 Task: Search one way flight ticket for 3 adults in first from Phoenix: Phoenix Sky Harbor International Airport to Indianapolis: Indianapolis International Airport on 8-5-2023. Number of bags: 2 checked bags. Price is upto 82000. Outbound departure time preference is 22:15.
Action: Key pressed <Key.enter>
Screenshot: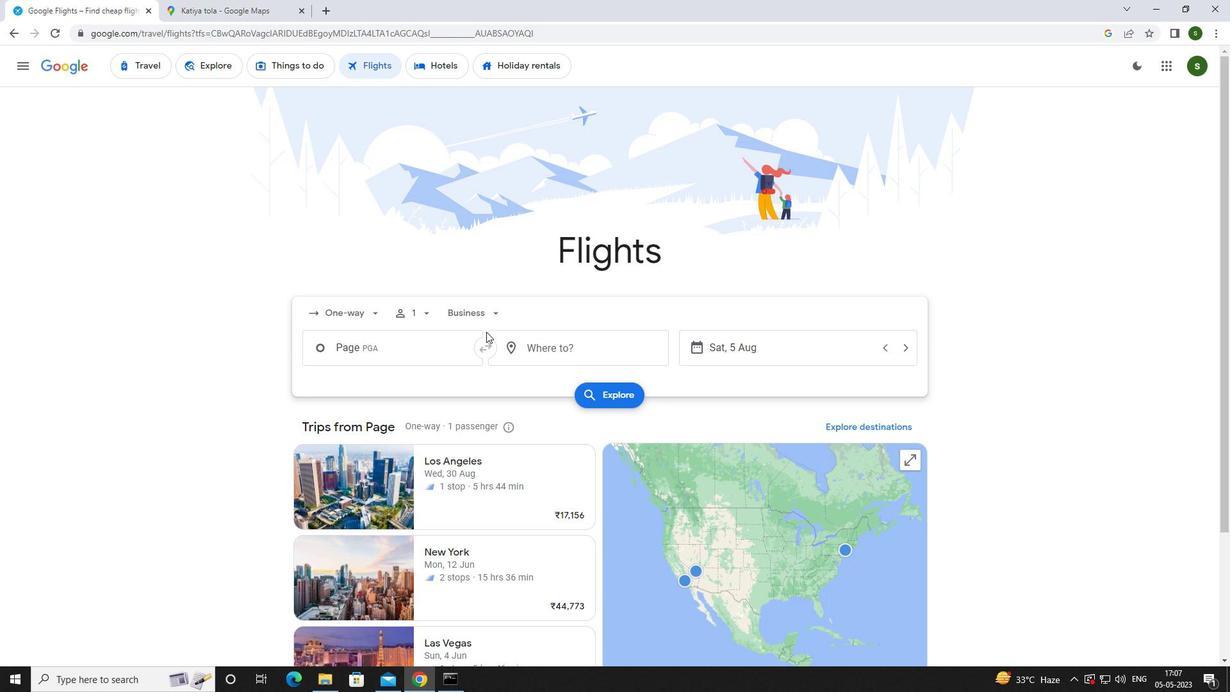 
Action: Mouse moved to (371, 310)
Screenshot: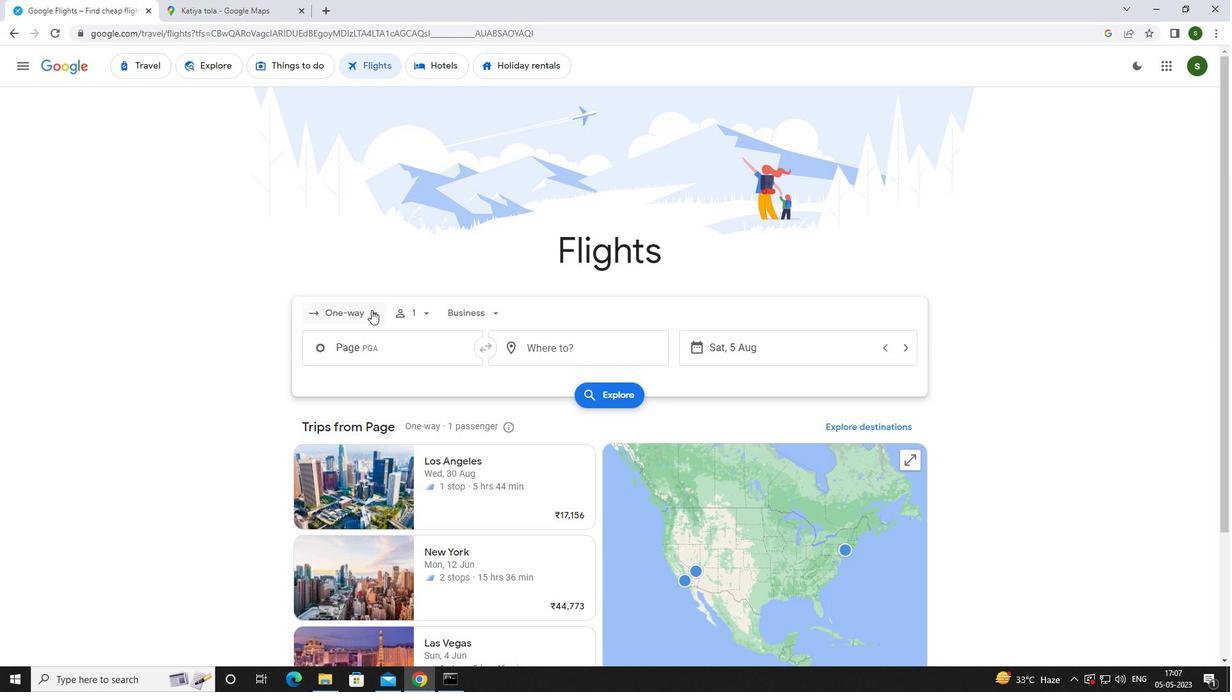 
Action: Mouse pressed left at (371, 310)
Screenshot: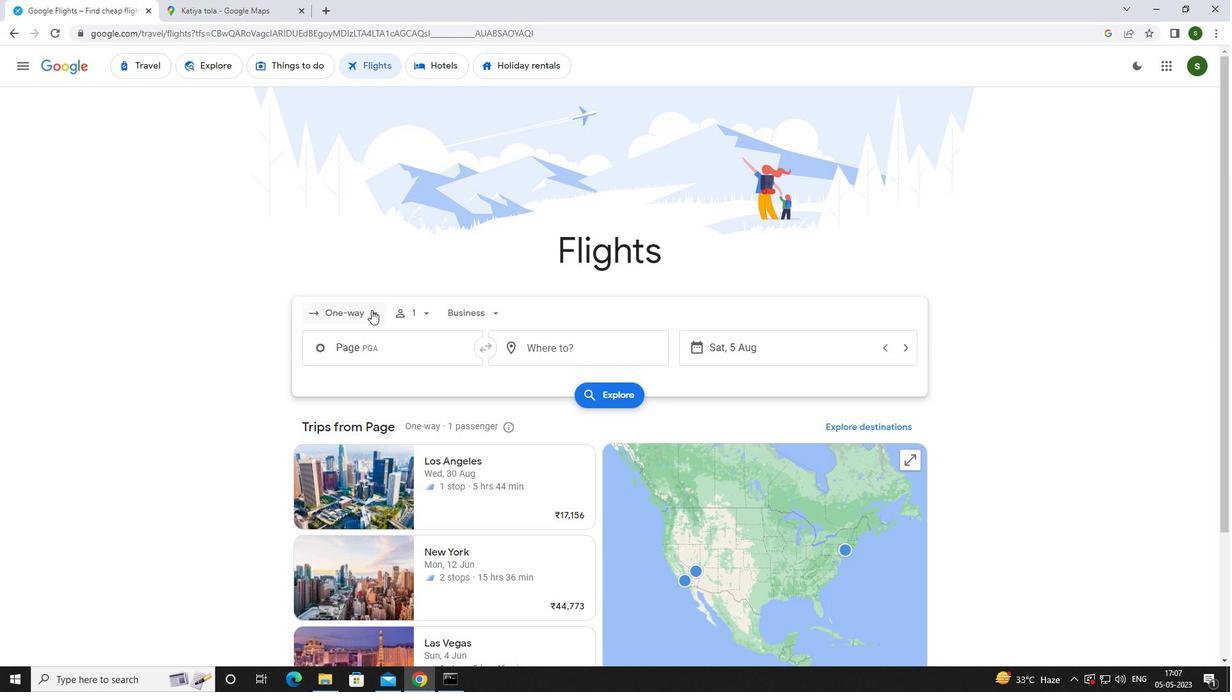 
Action: Mouse moved to (369, 373)
Screenshot: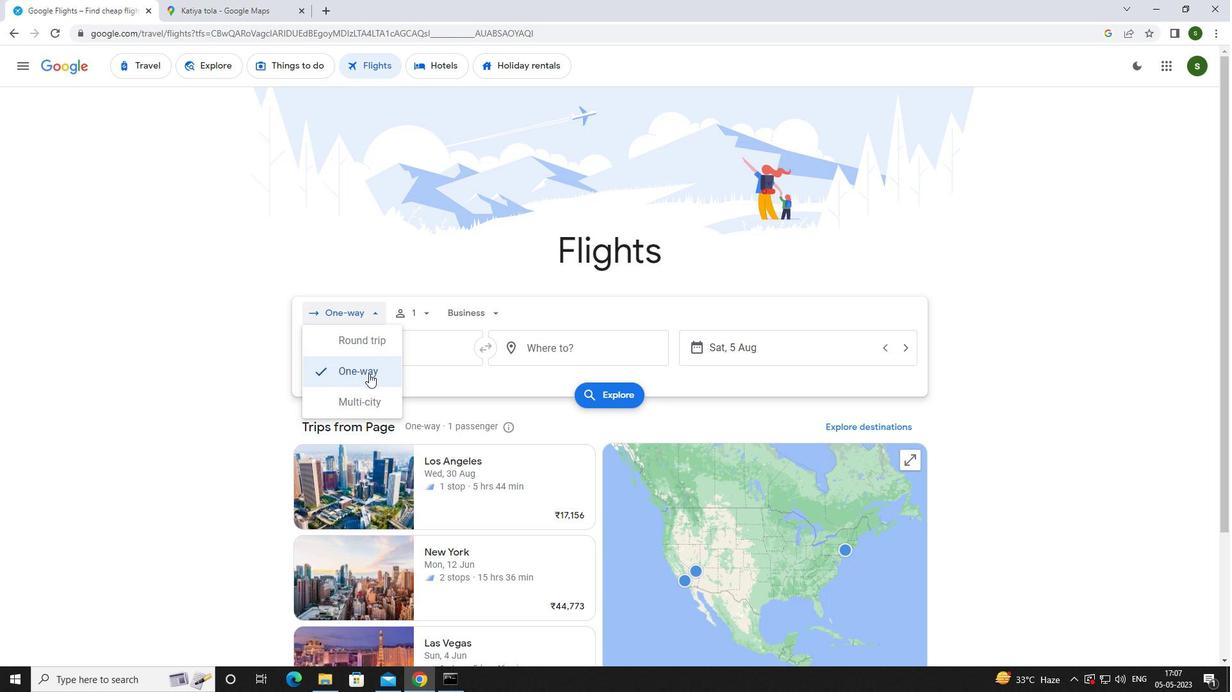 
Action: Mouse pressed left at (369, 373)
Screenshot: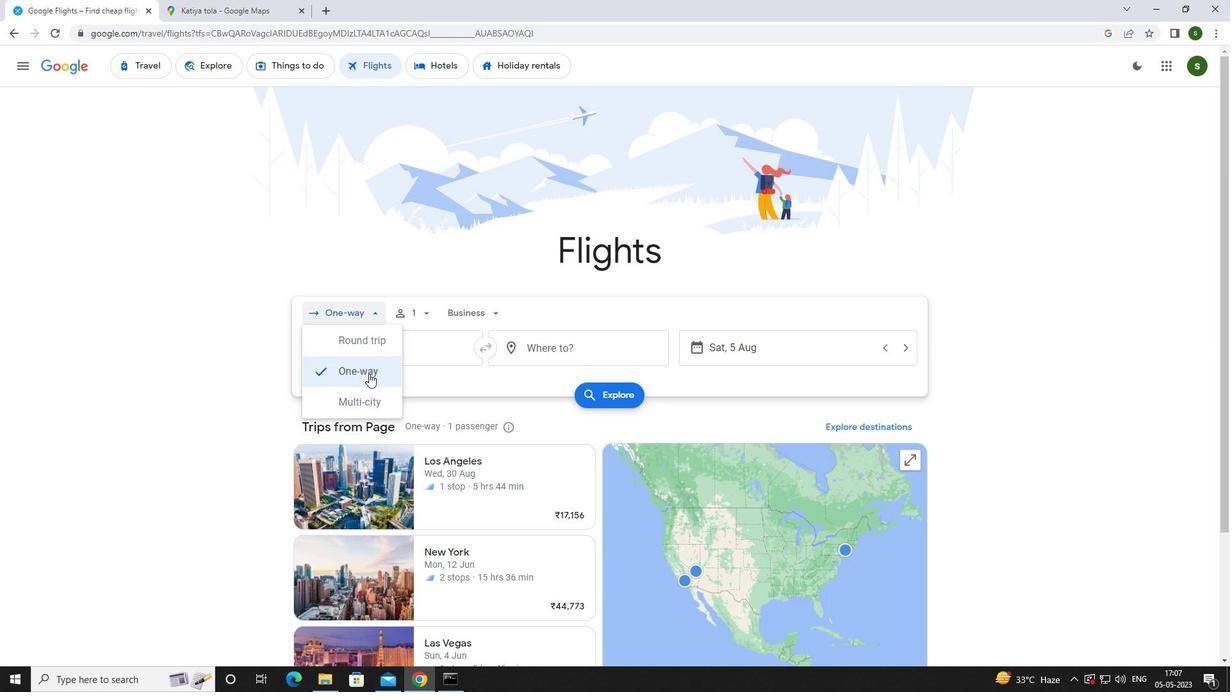 
Action: Mouse moved to (423, 316)
Screenshot: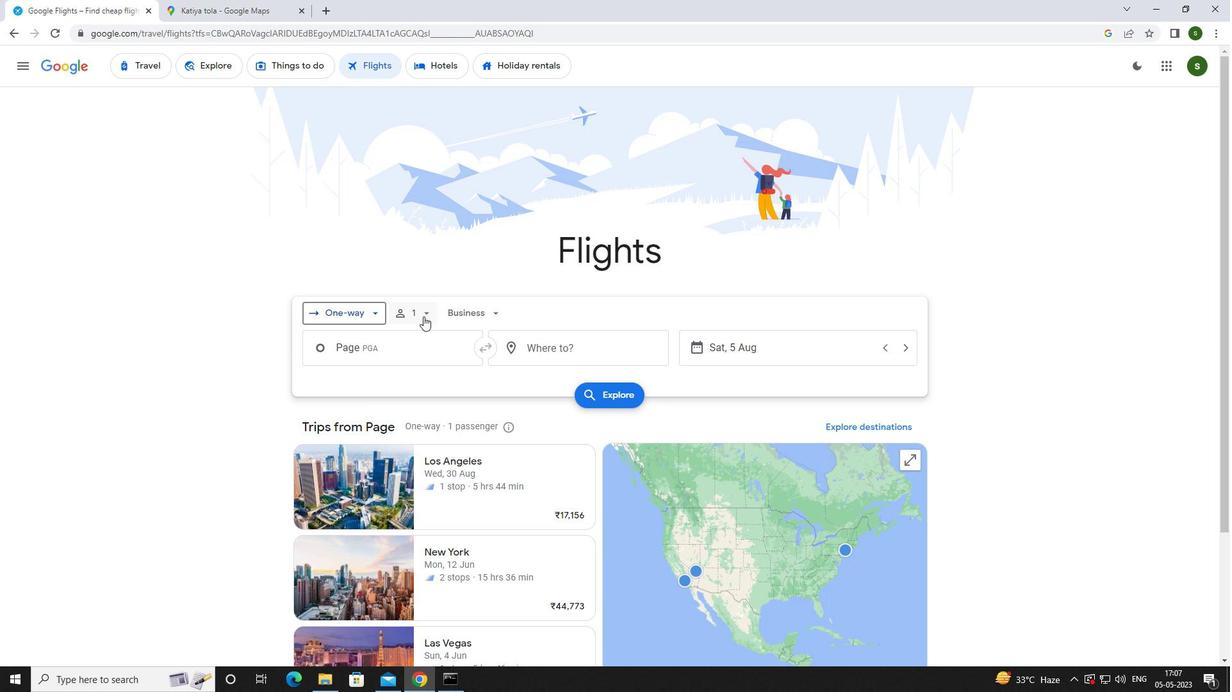 
Action: Mouse pressed left at (423, 316)
Screenshot: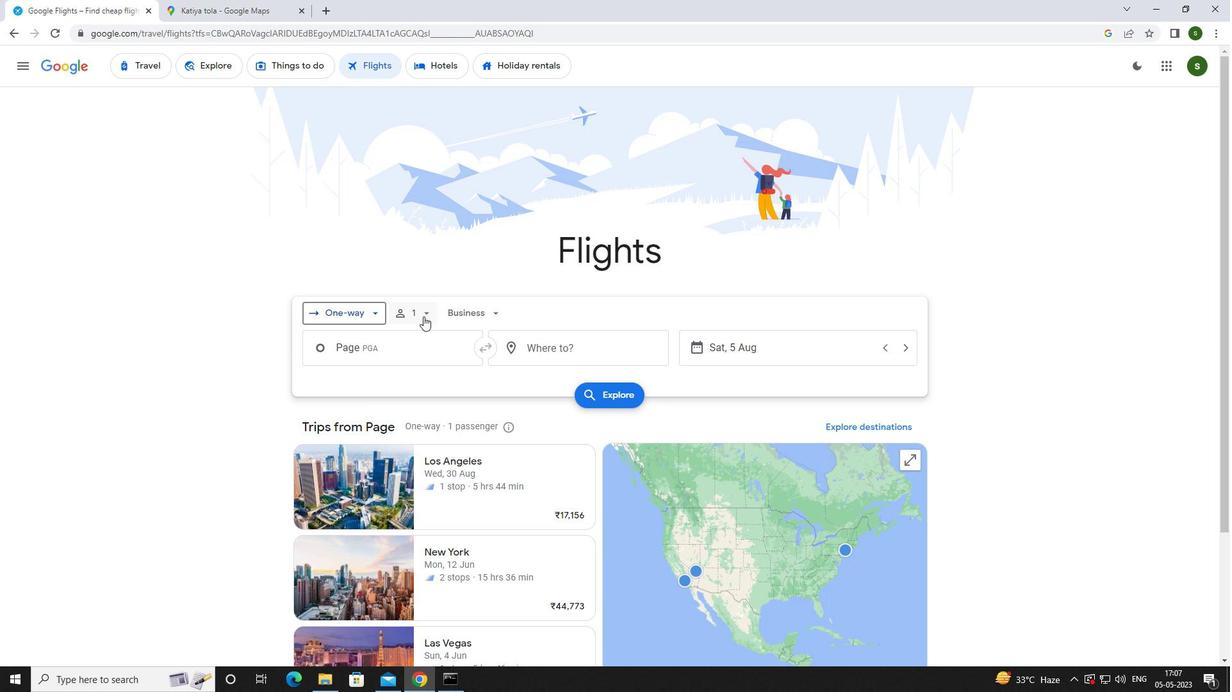 
Action: Mouse moved to (526, 351)
Screenshot: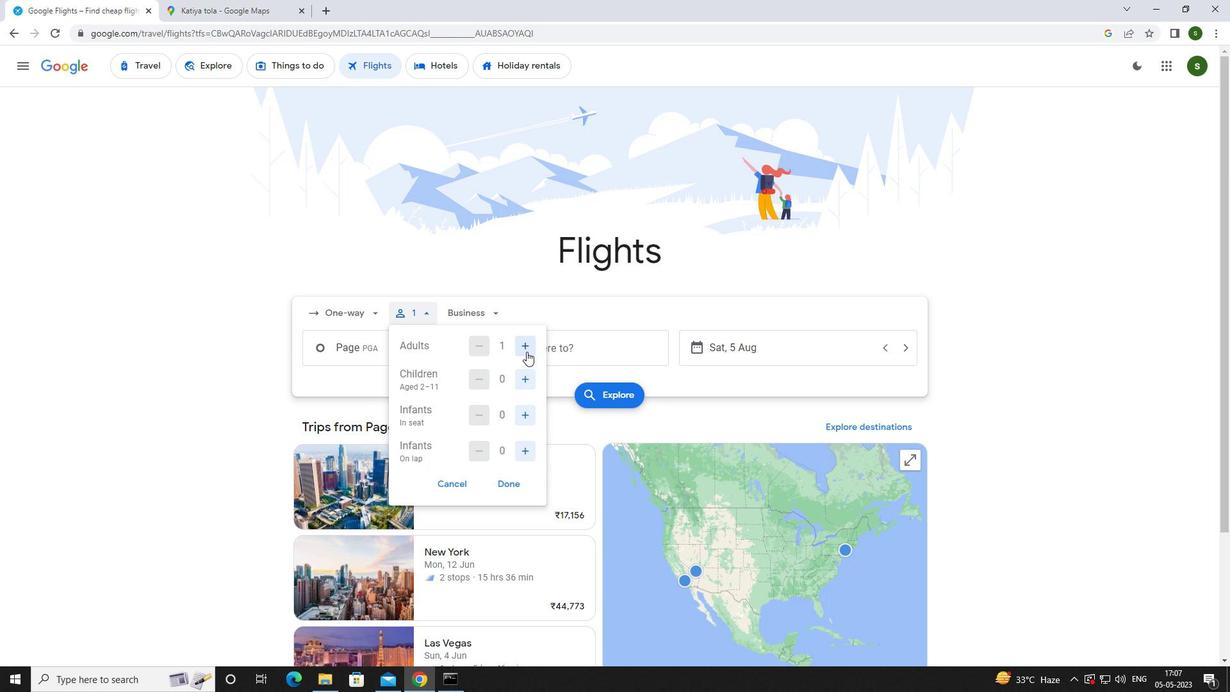 
Action: Mouse pressed left at (526, 351)
Screenshot: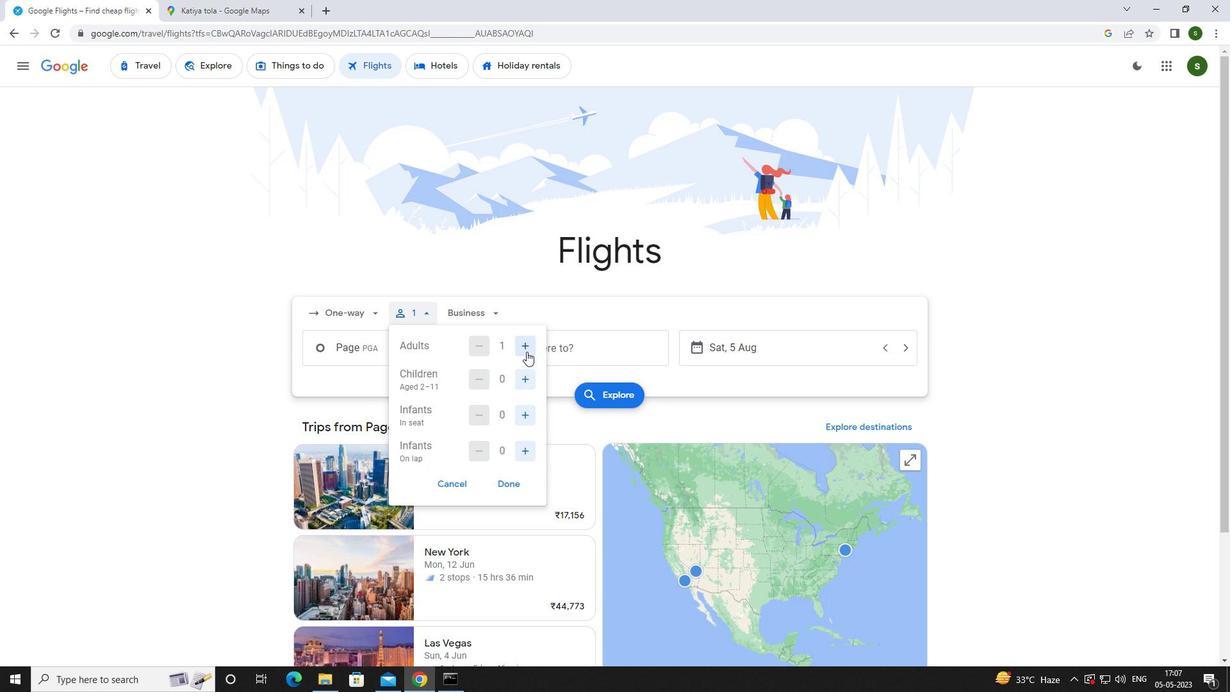
Action: Mouse pressed left at (526, 351)
Screenshot: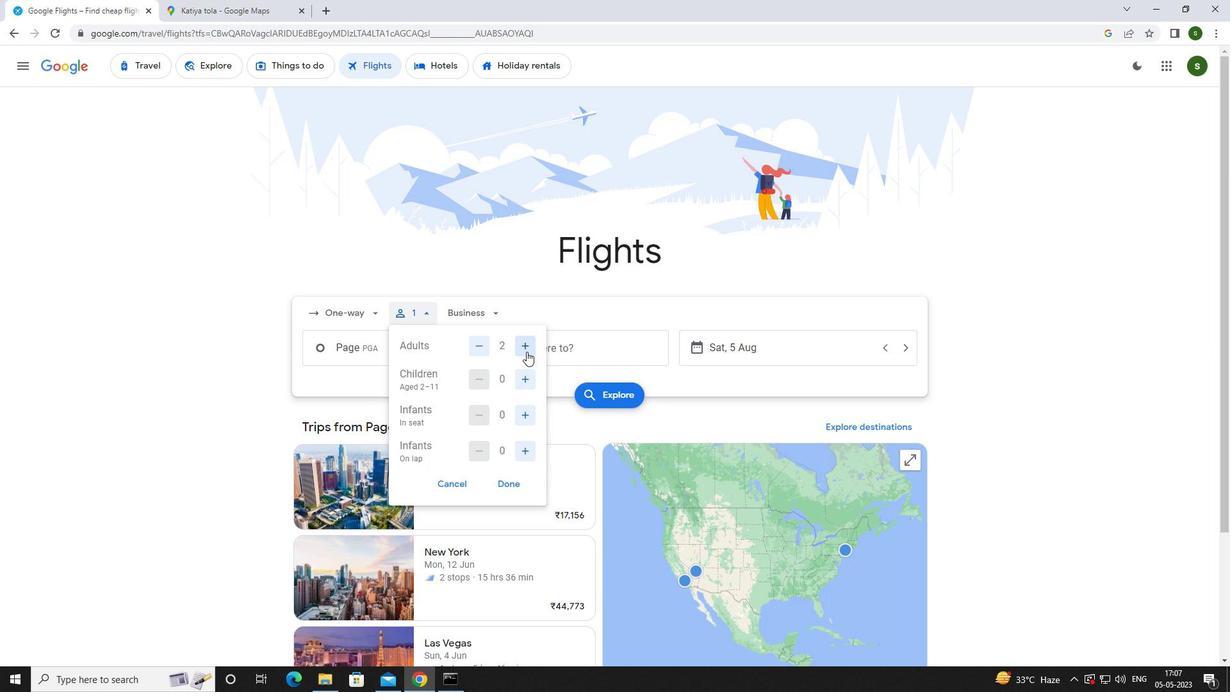 
Action: Mouse moved to (477, 314)
Screenshot: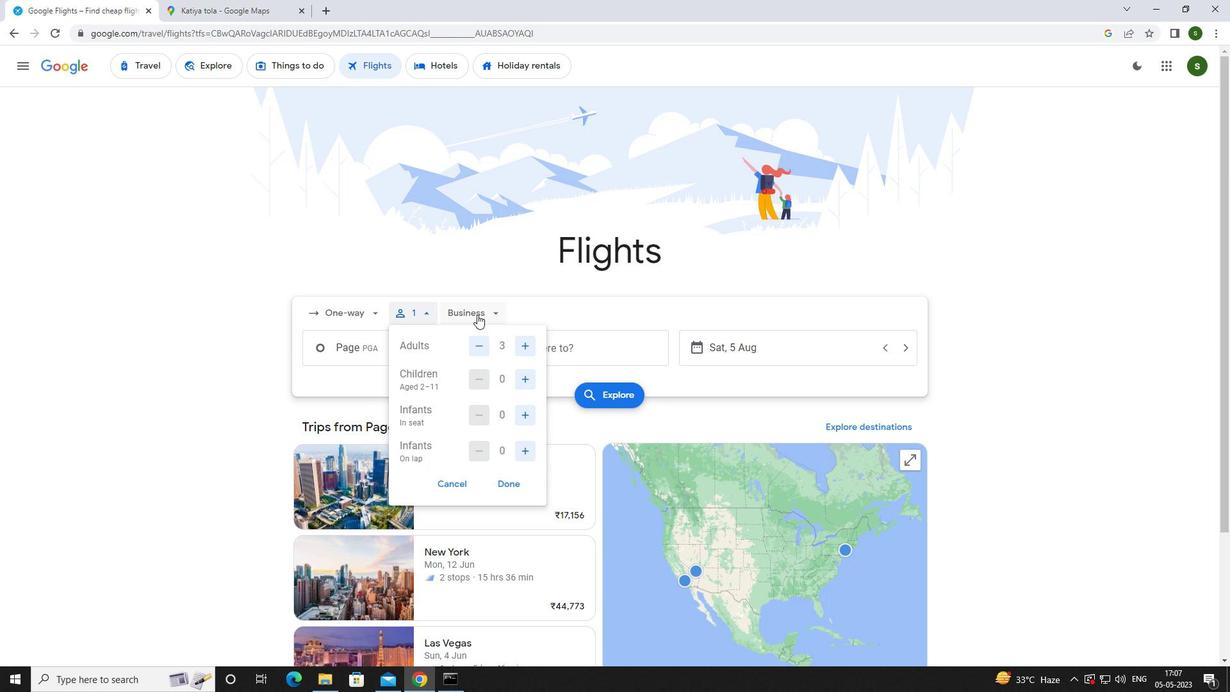 
Action: Mouse pressed left at (477, 314)
Screenshot: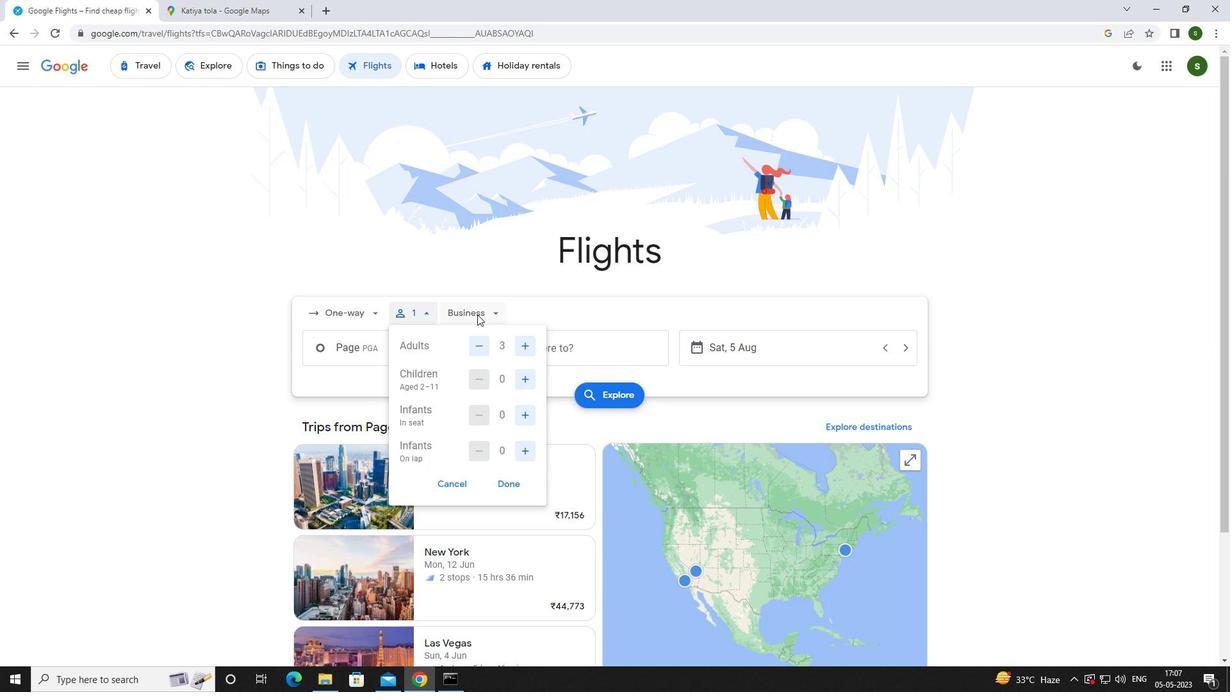 
Action: Mouse moved to (496, 433)
Screenshot: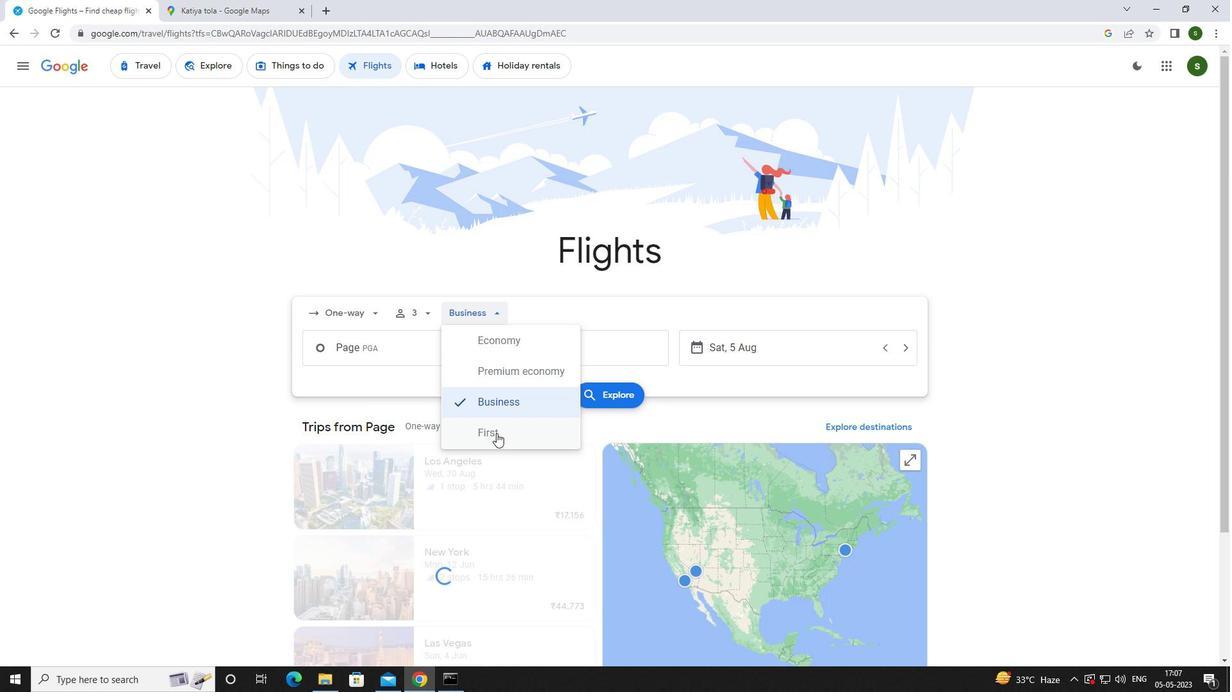 
Action: Mouse pressed left at (496, 433)
Screenshot: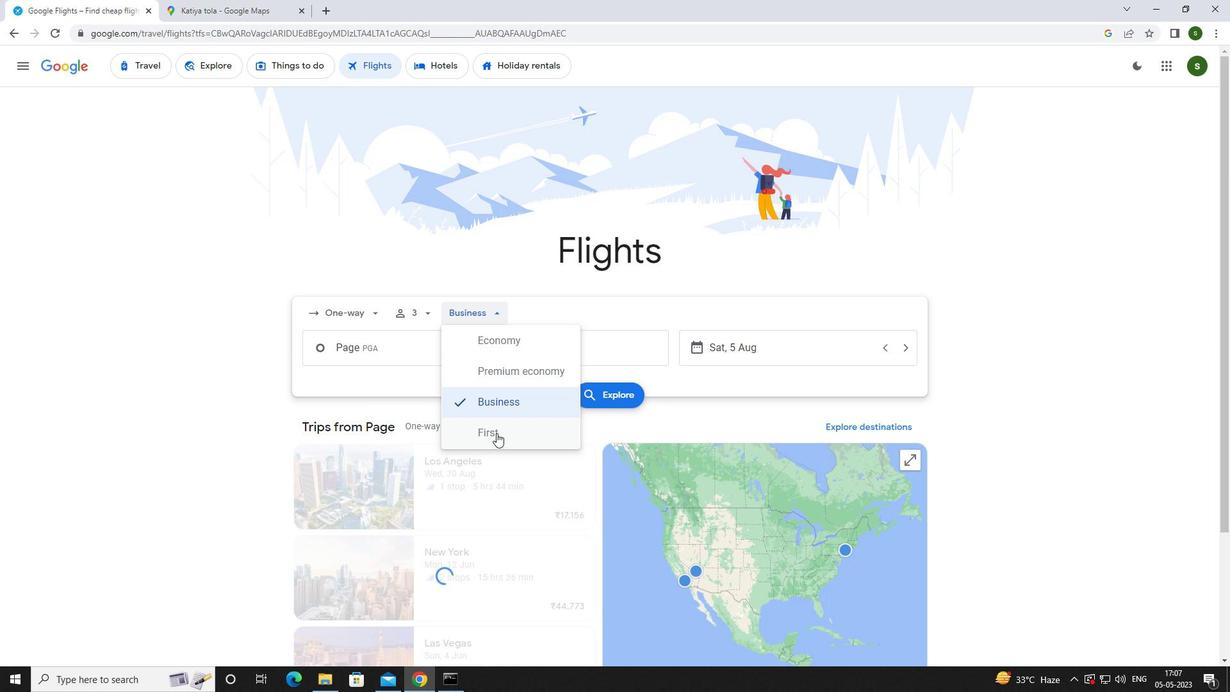 
Action: Mouse moved to (420, 356)
Screenshot: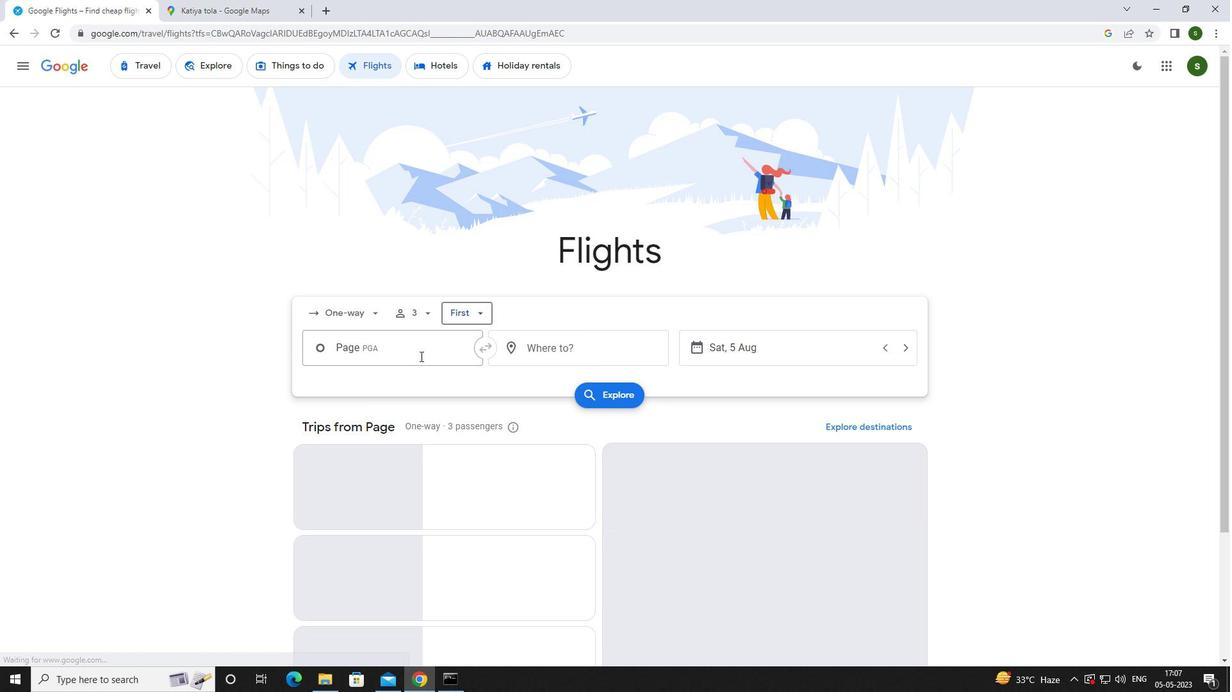 
Action: Mouse pressed left at (420, 356)
Screenshot: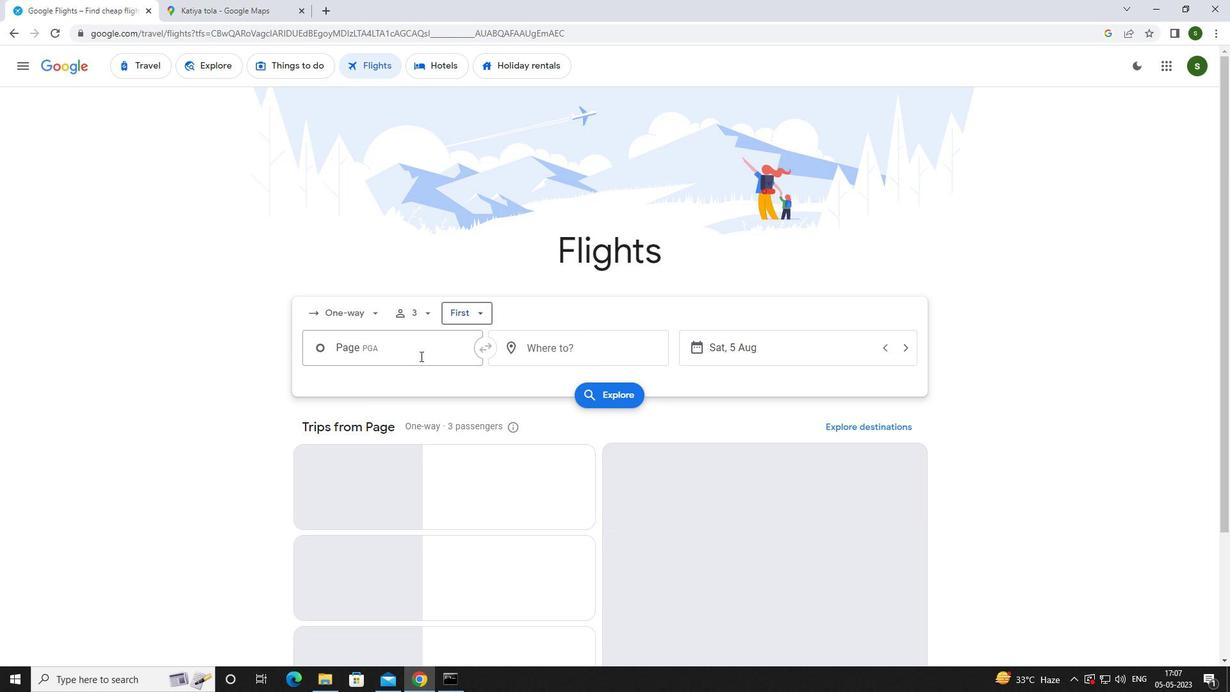 
Action: Key pressed <Key.caps_lock>p<Key.caps_lock>hoenix
Screenshot: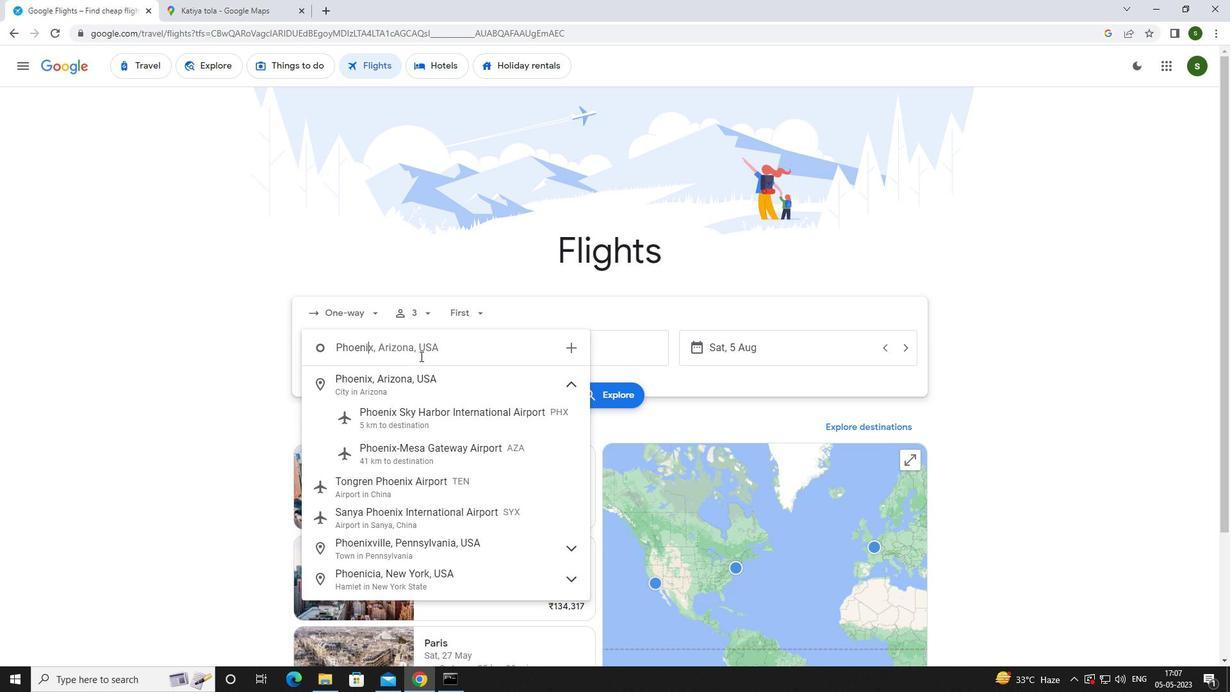 
Action: Mouse moved to (419, 410)
Screenshot: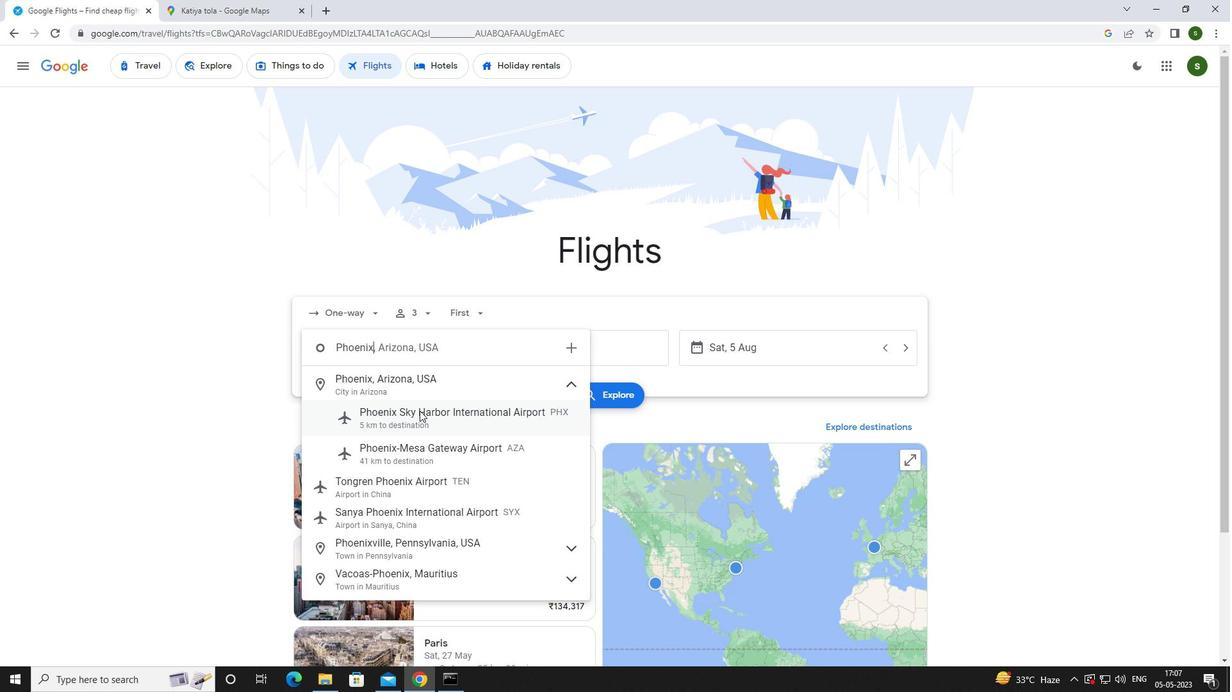 
Action: Mouse pressed left at (419, 410)
Screenshot: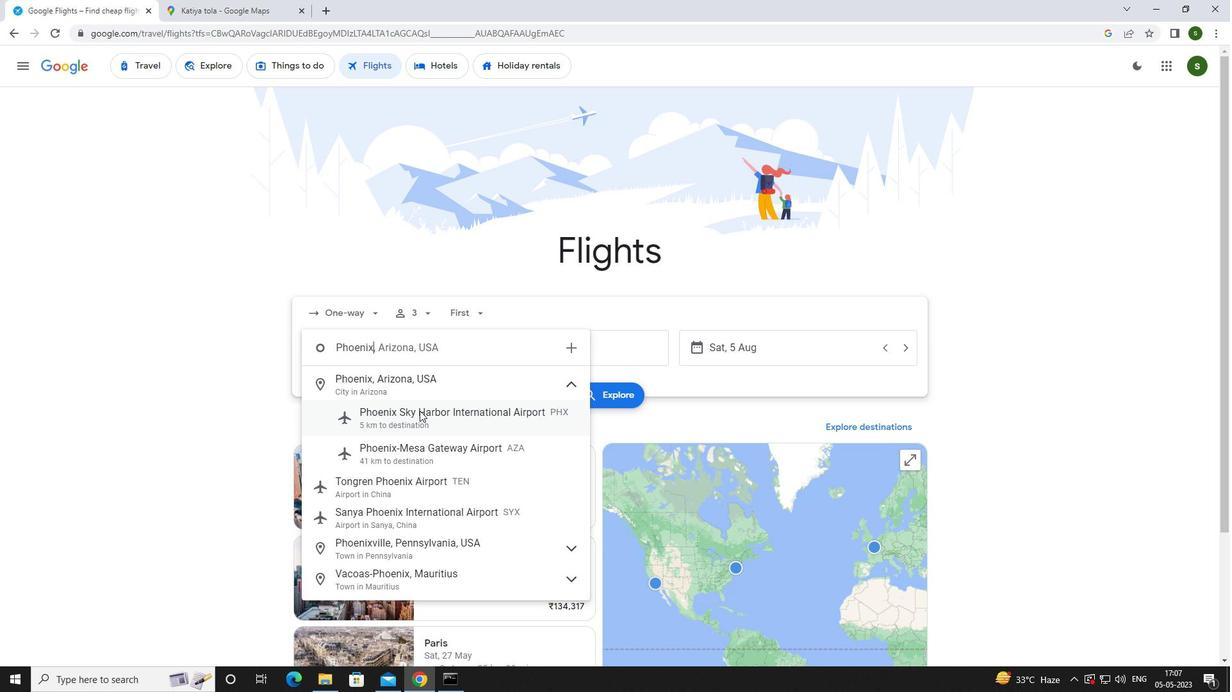 
Action: Mouse moved to (540, 353)
Screenshot: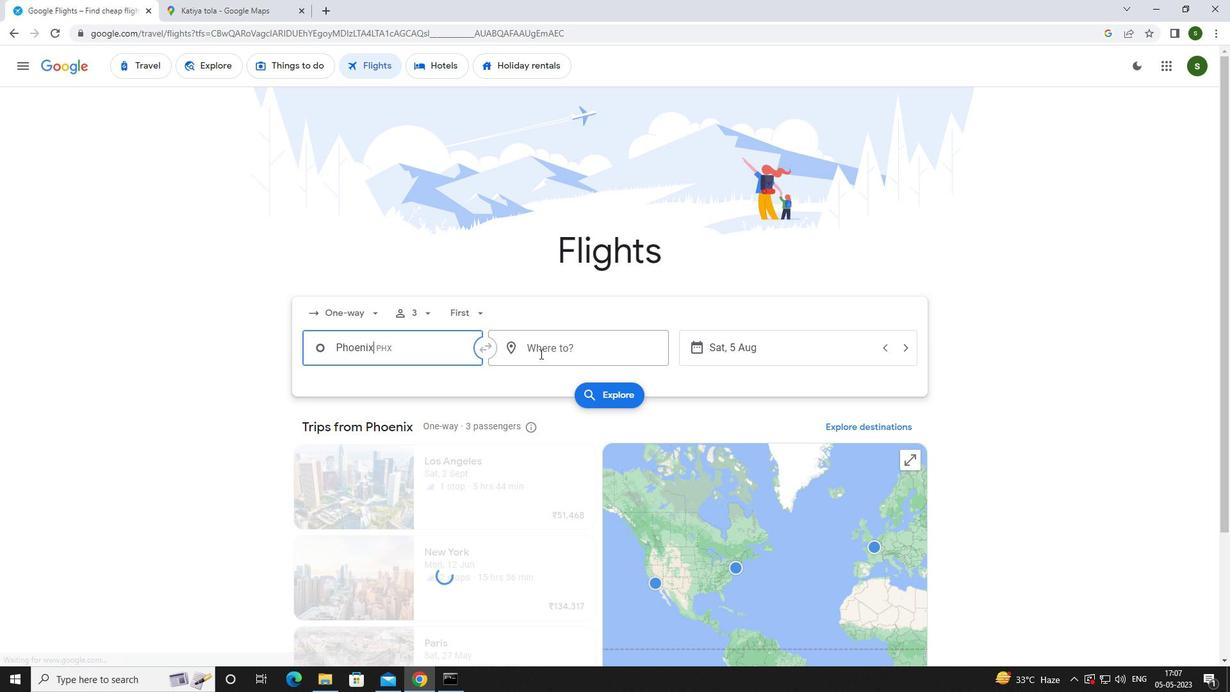 
Action: Mouse pressed left at (540, 353)
Screenshot: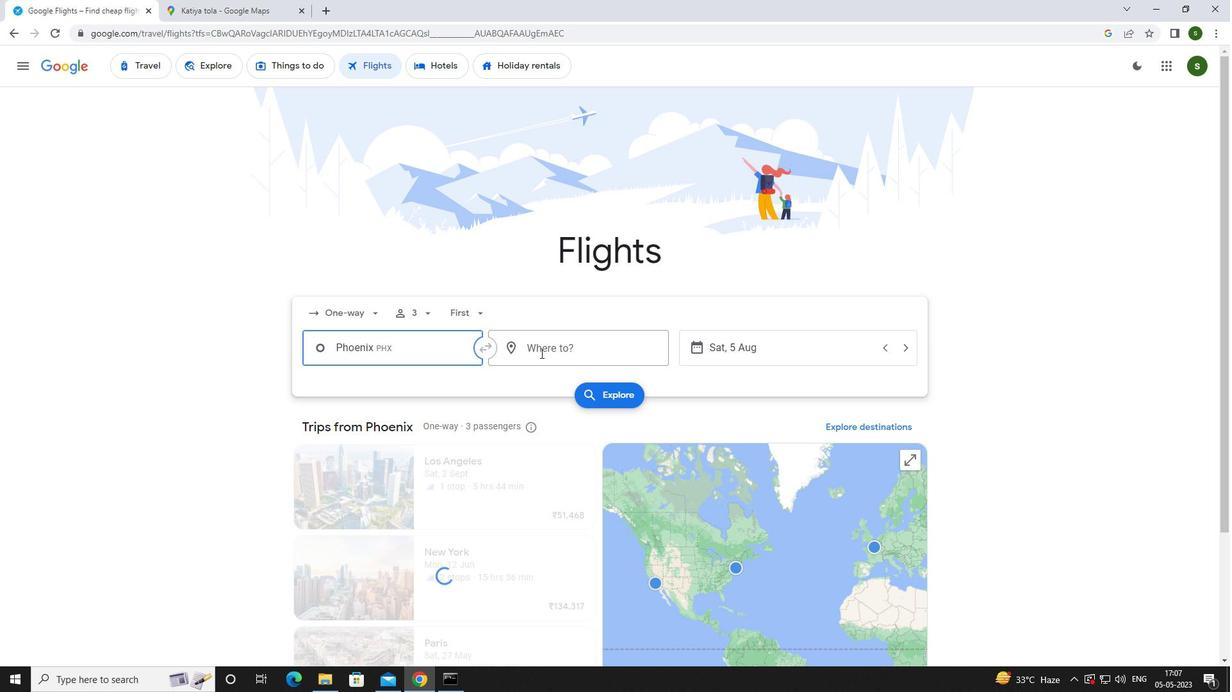 
Action: Key pressed <Key.caps_lock>i<Key.caps_lock>ndianapol
Screenshot: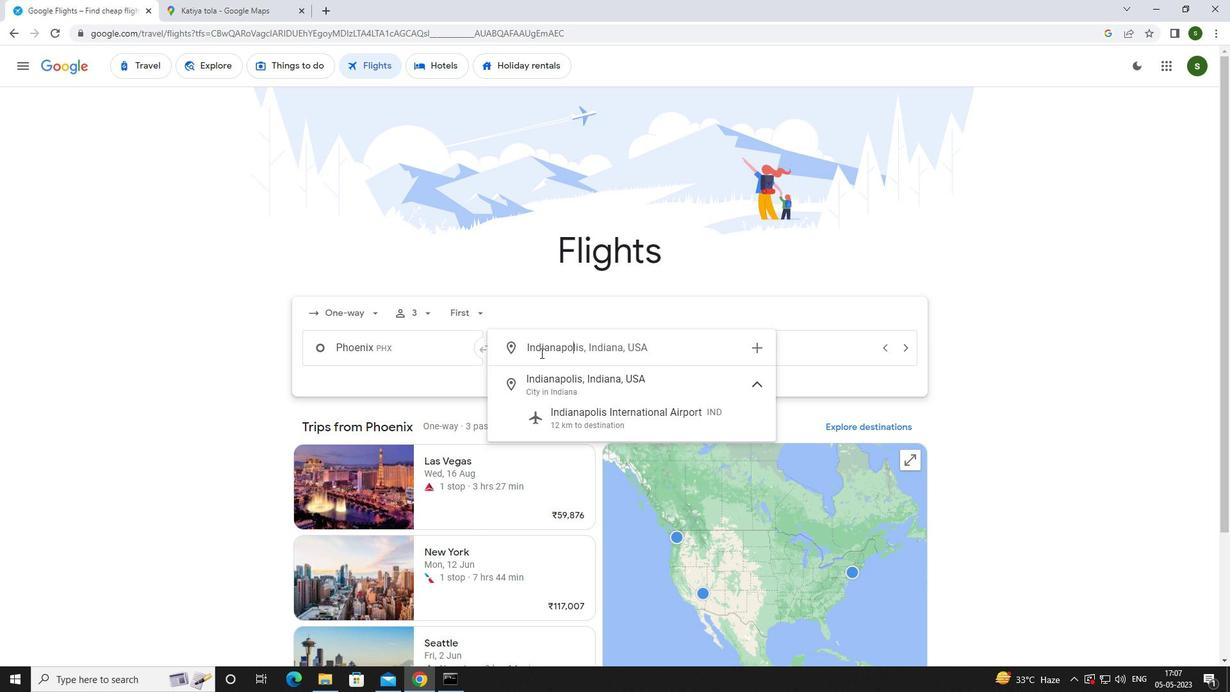 
Action: Mouse moved to (627, 423)
Screenshot: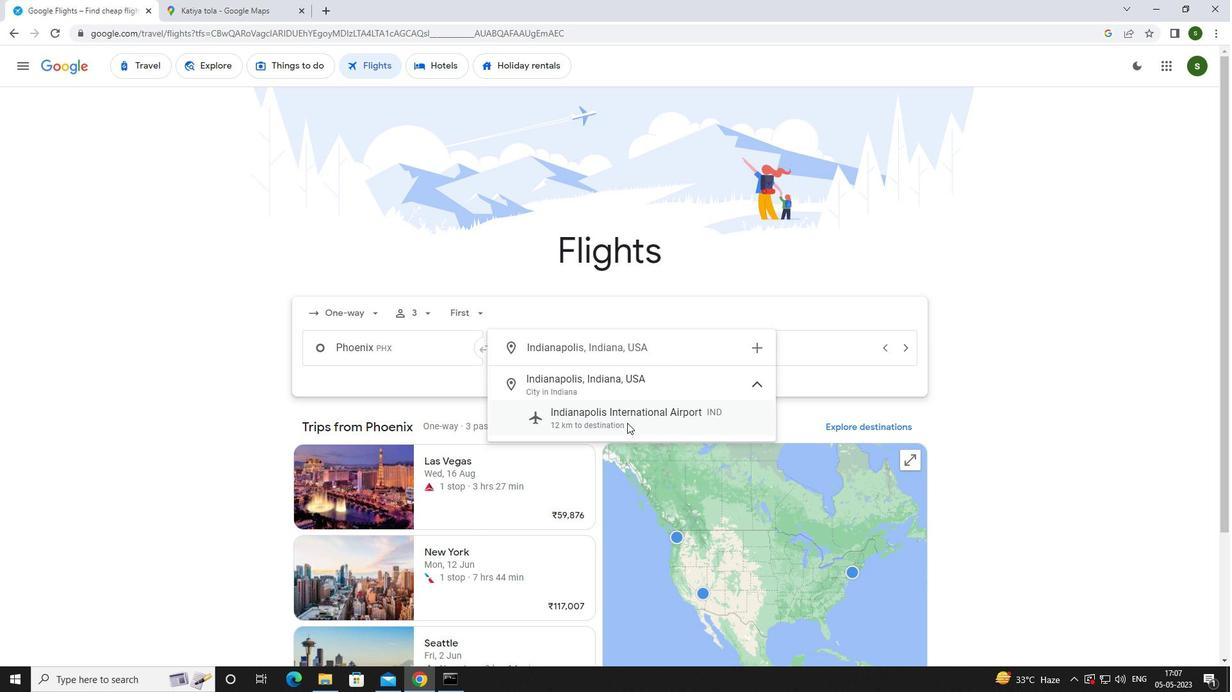 
Action: Mouse pressed left at (627, 423)
Screenshot: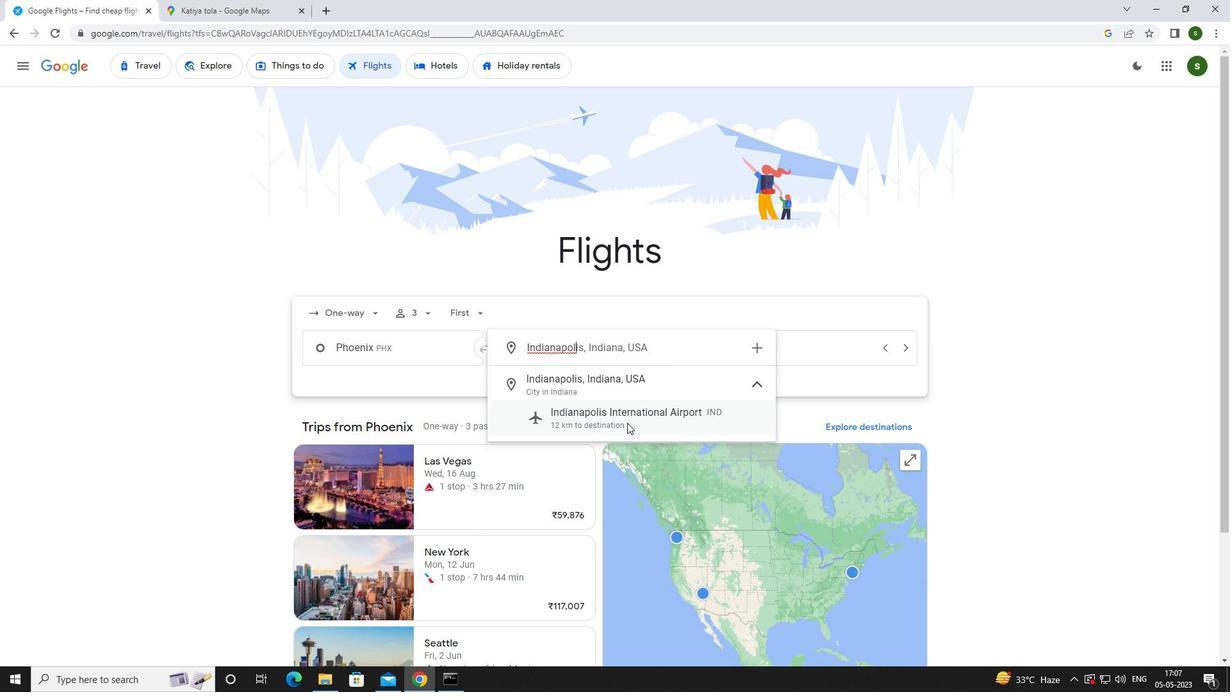 
Action: Mouse moved to (733, 351)
Screenshot: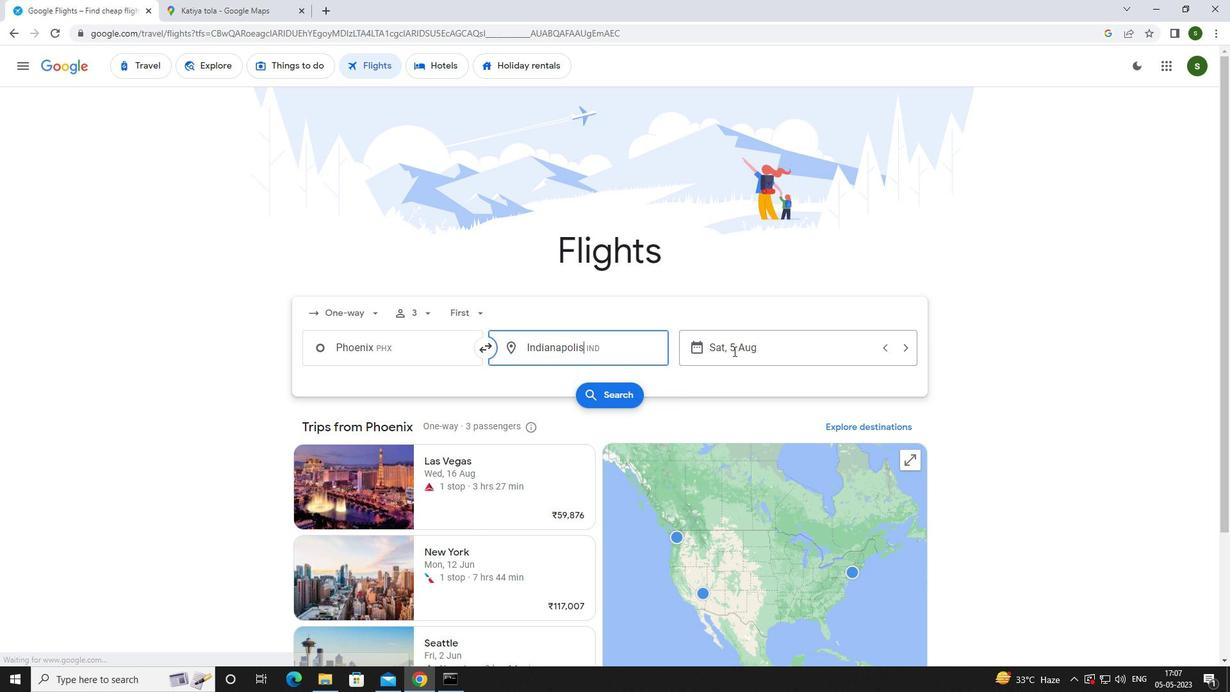 
Action: Mouse pressed left at (733, 351)
Screenshot: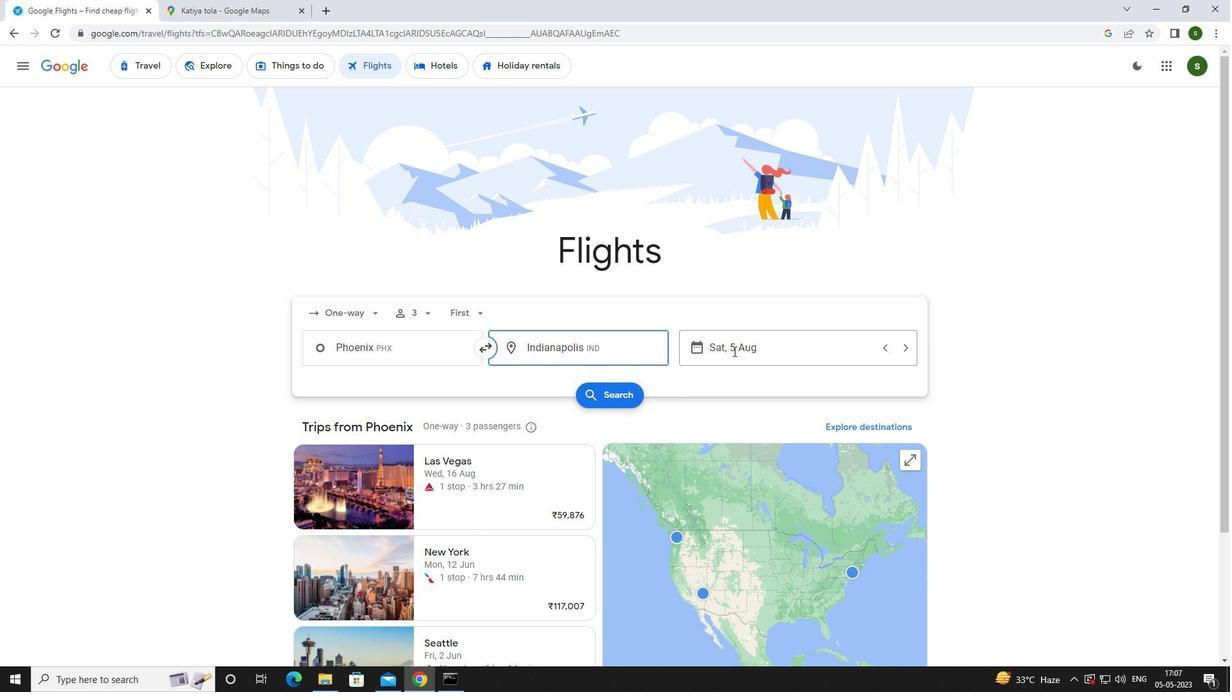 
Action: Mouse moved to (653, 433)
Screenshot: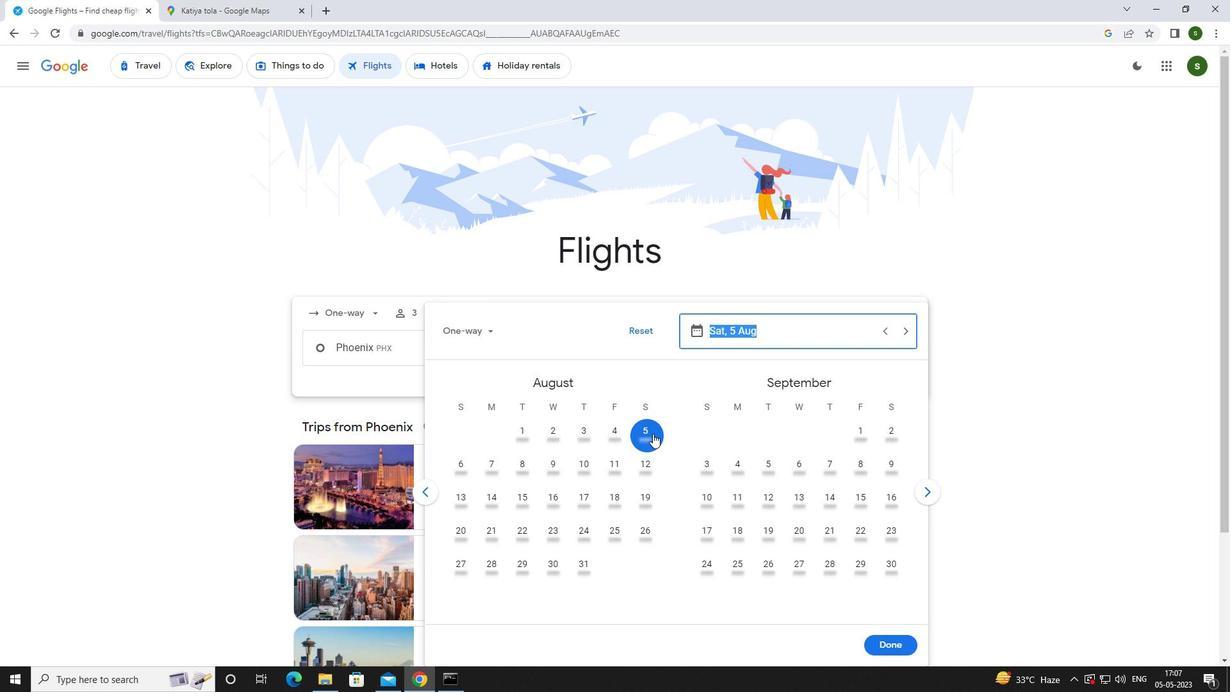 
Action: Mouse pressed left at (653, 433)
Screenshot: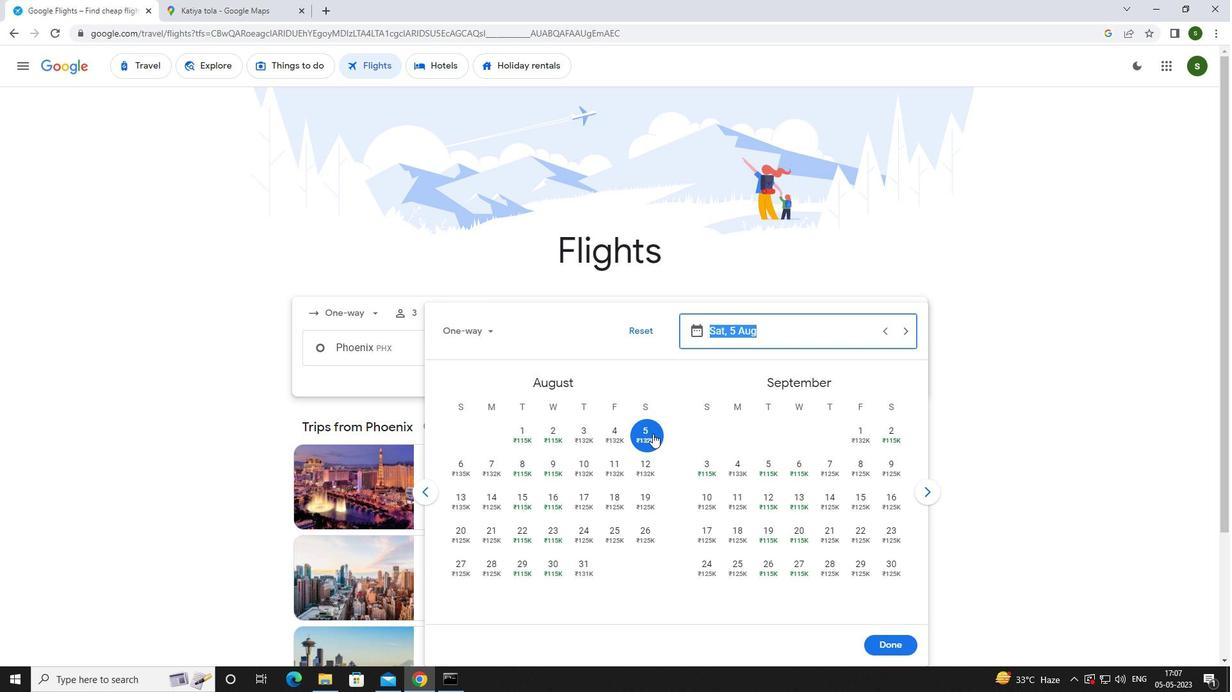 
Action: Mouse moved to (887, 651)
Screenshot: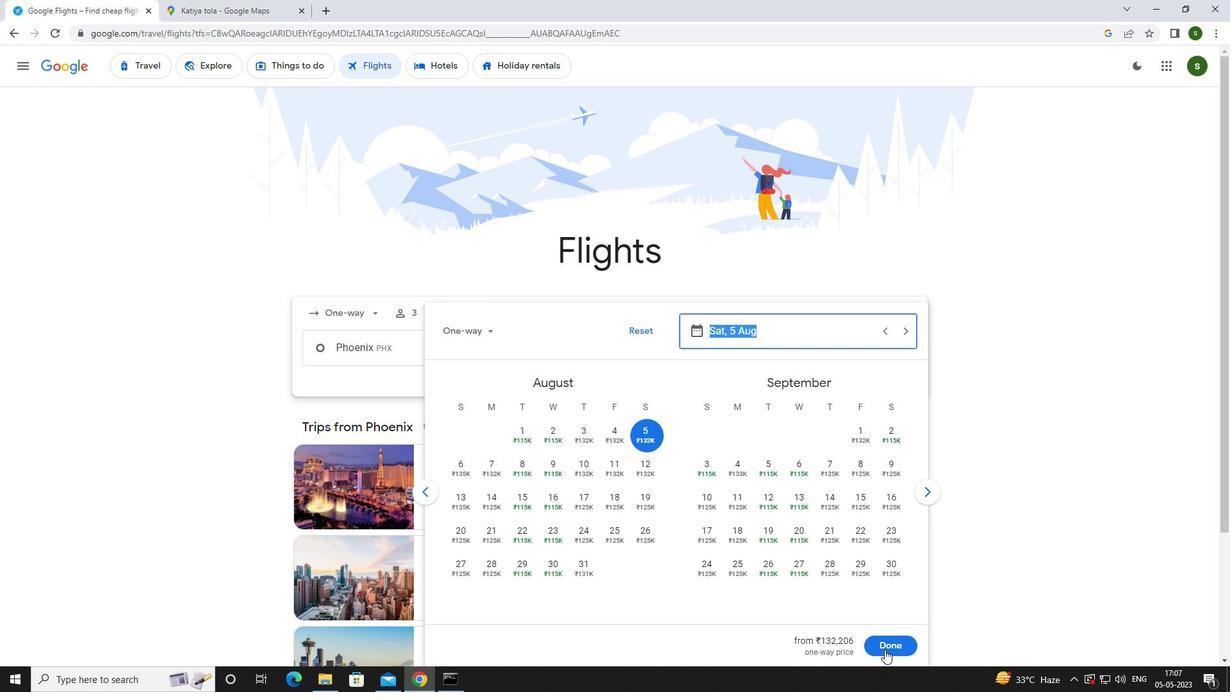 
Action: Mouse pressed left at (887, 651)
Screenshot: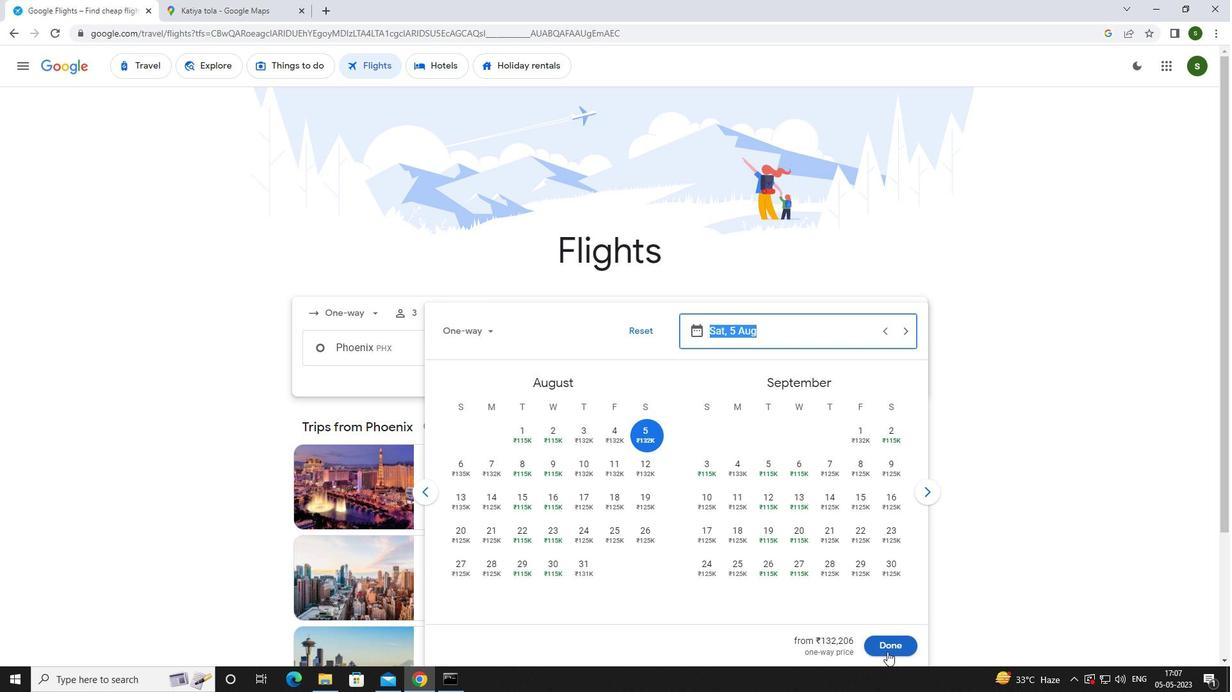 
Action: Mouse moved to (628, 397)
Screenshot: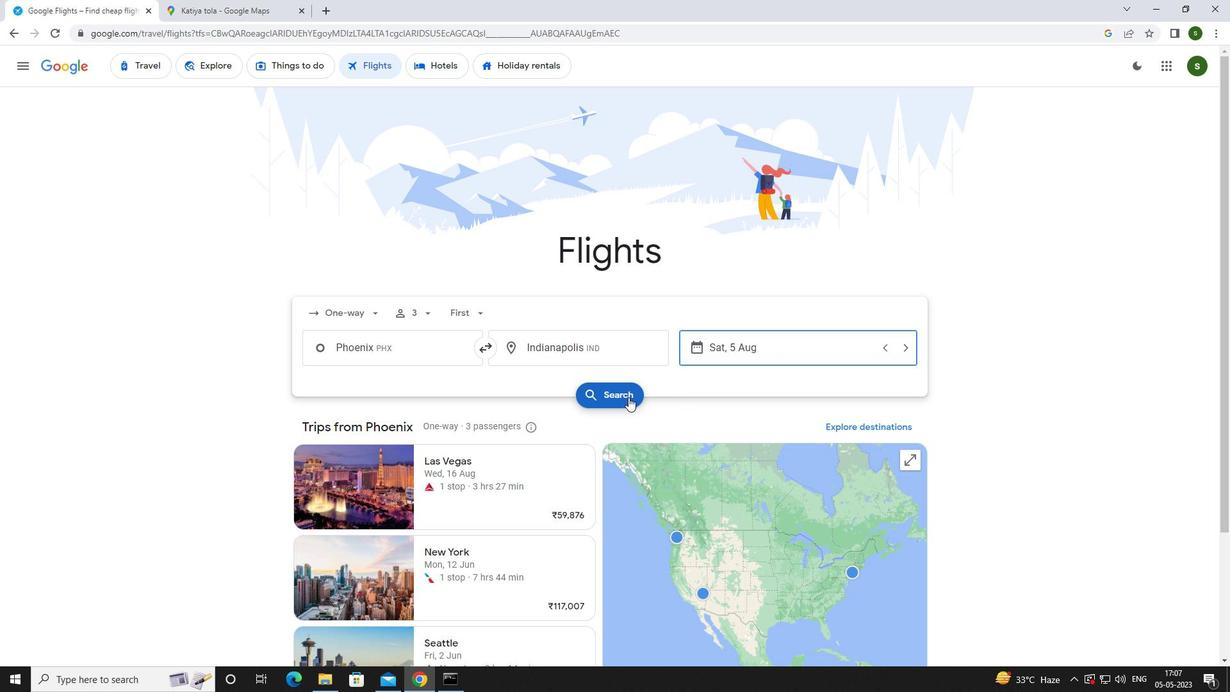 
Action: Mouse pressed left at (628, 397)
Screenshot: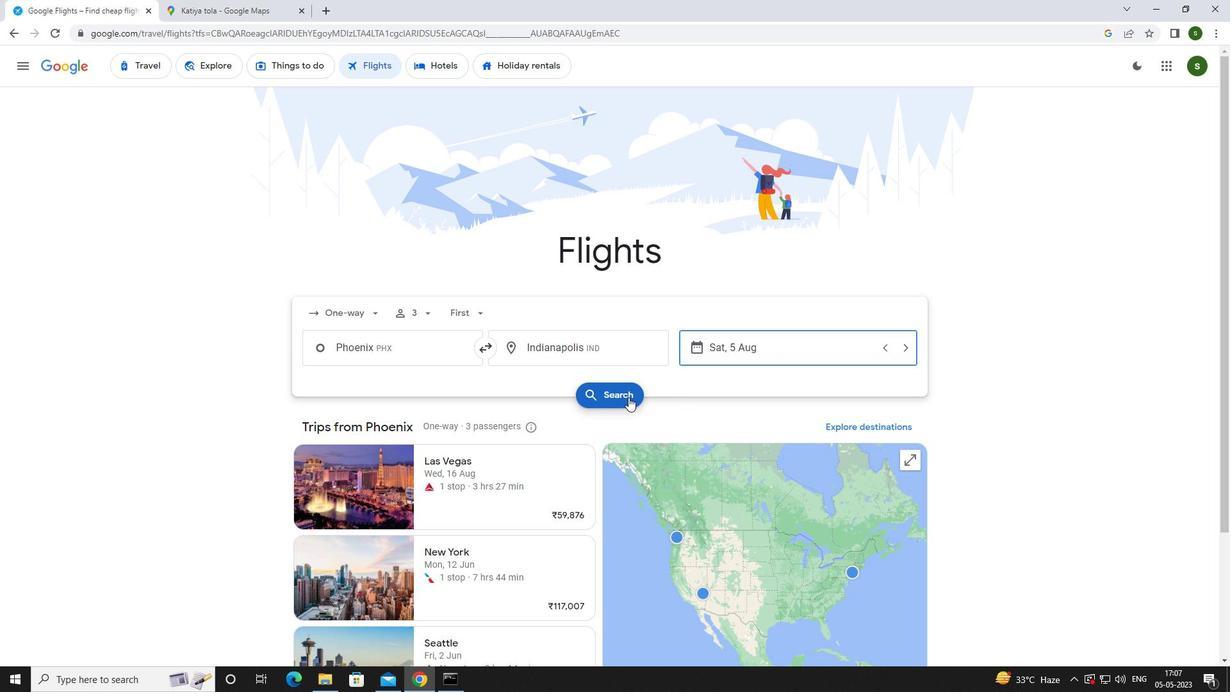 
Action: Mouse moved to (307, 180)
Screenshot: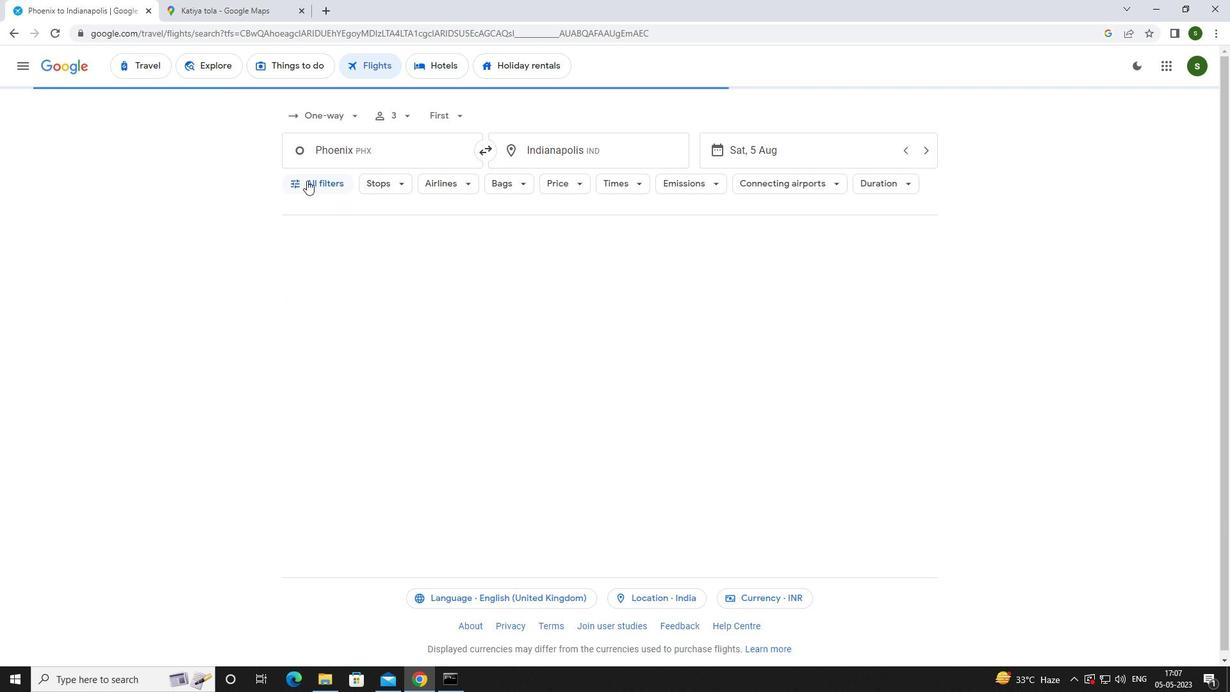 
Action: Mouse pressed left at (307, 180)
Screenshot: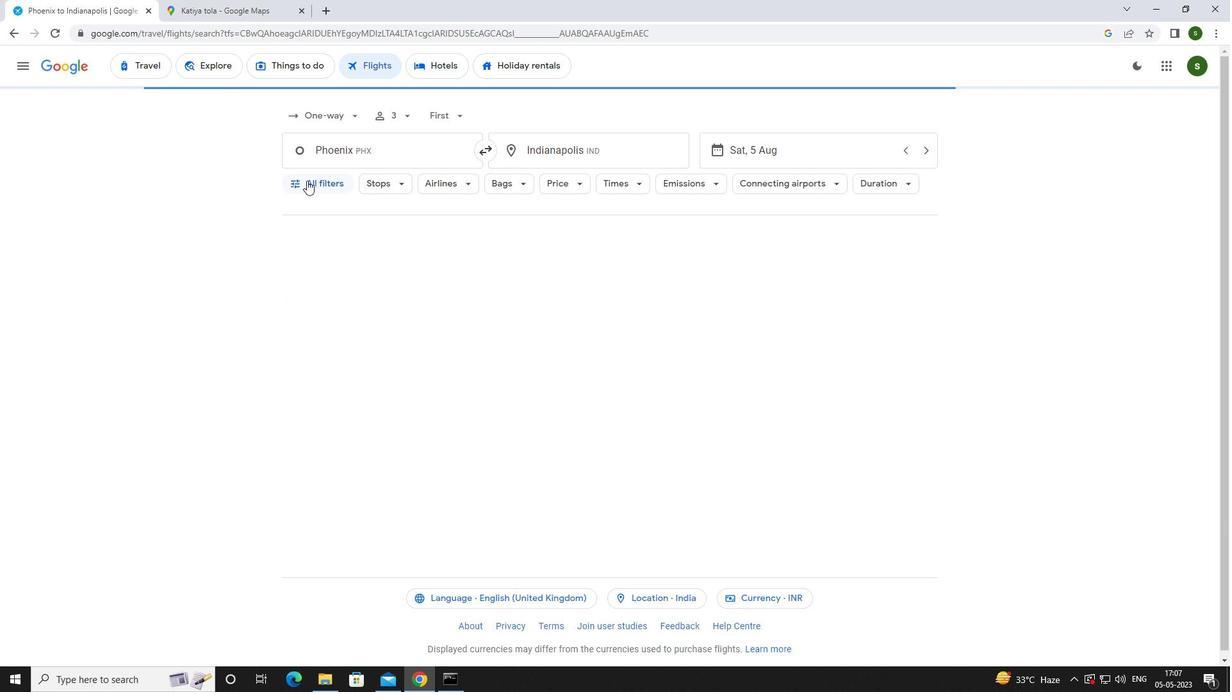 
Action: Mouse moved to (457, 380)
Screenshot: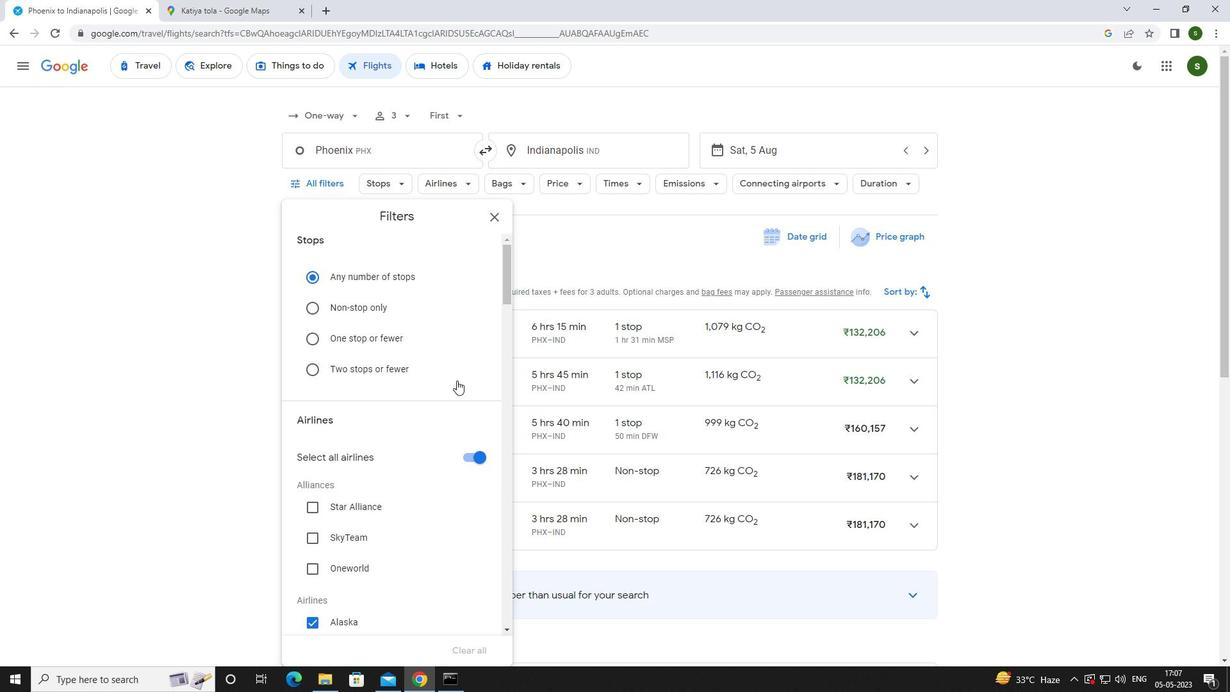 
Action: Mouse scrolled (457, 380) with delta (0, 0)
Screenshot: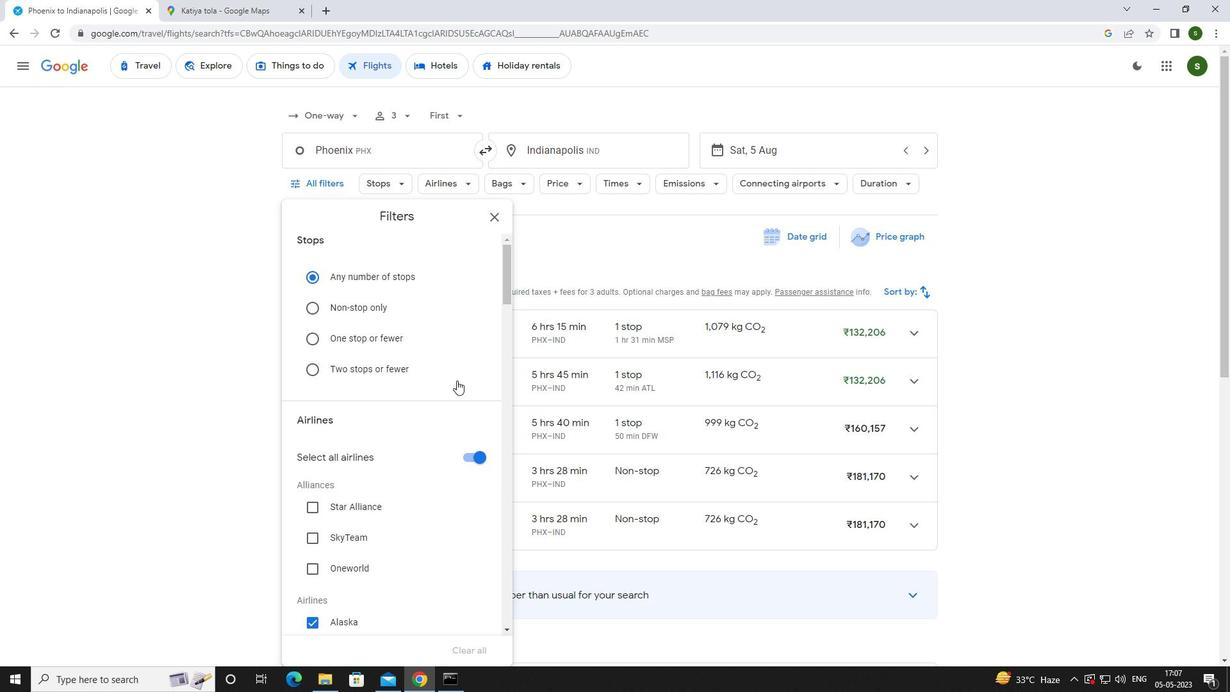 
Action: Mouse scrolled (457, 380) with delta (0, 0)
Screenshot: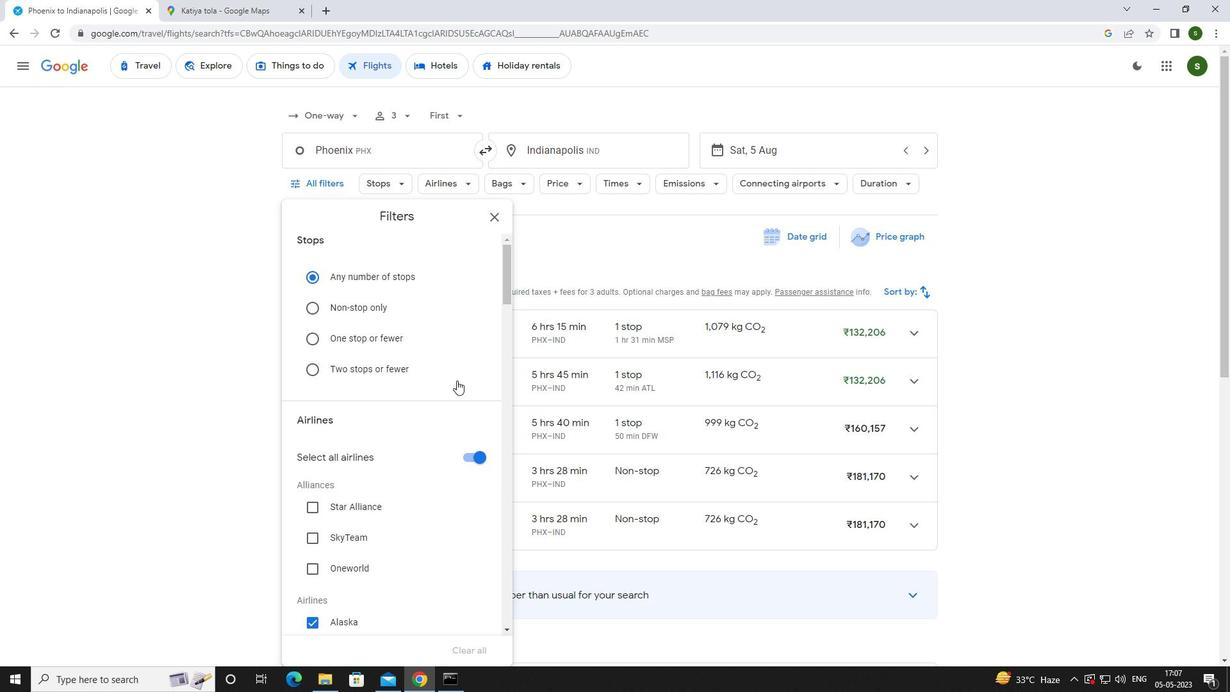 
Action: Mouse scrolled (457, 380) with delta (0, 0)
Screenshot: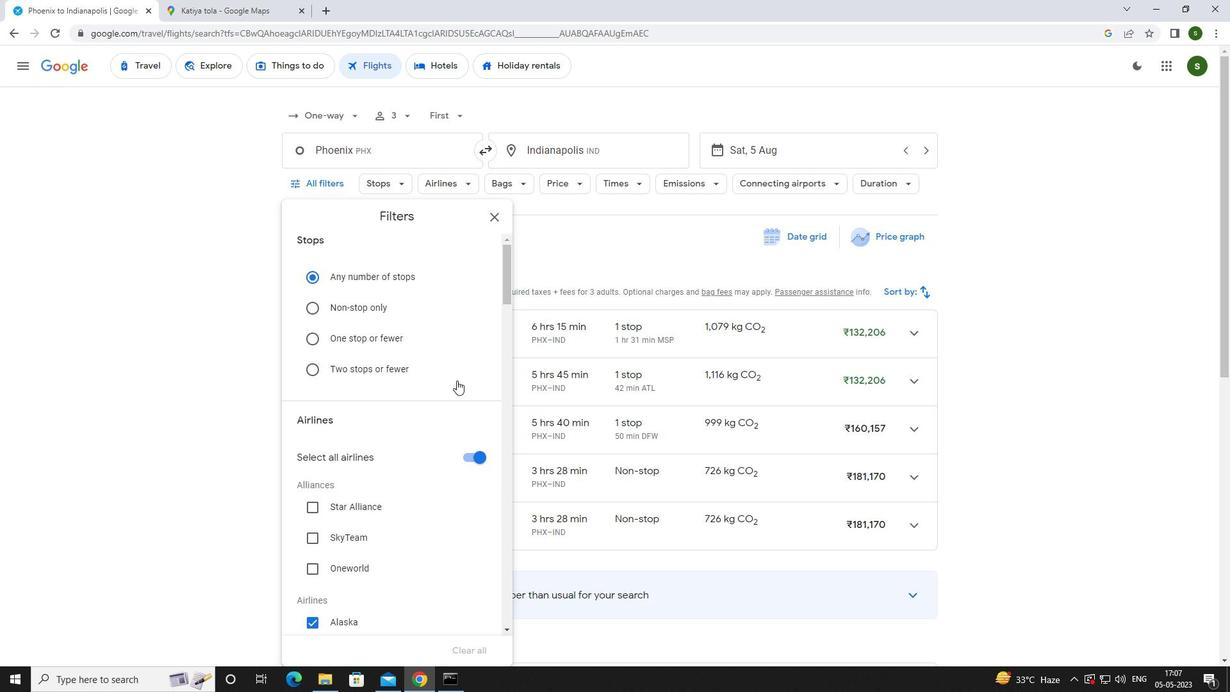 
Action: Mouse scrolled (457, 380) with delta (0, 0)
Screenshot: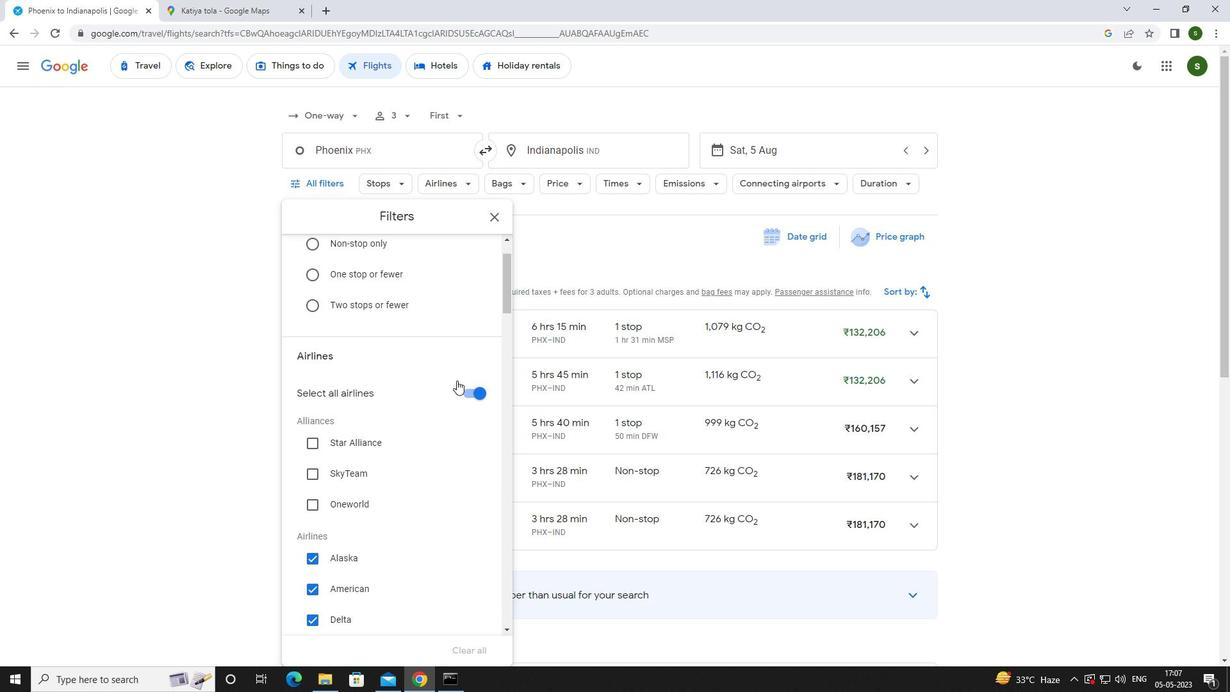 
Action: Mouse moved to (457, 381)
Screenshot: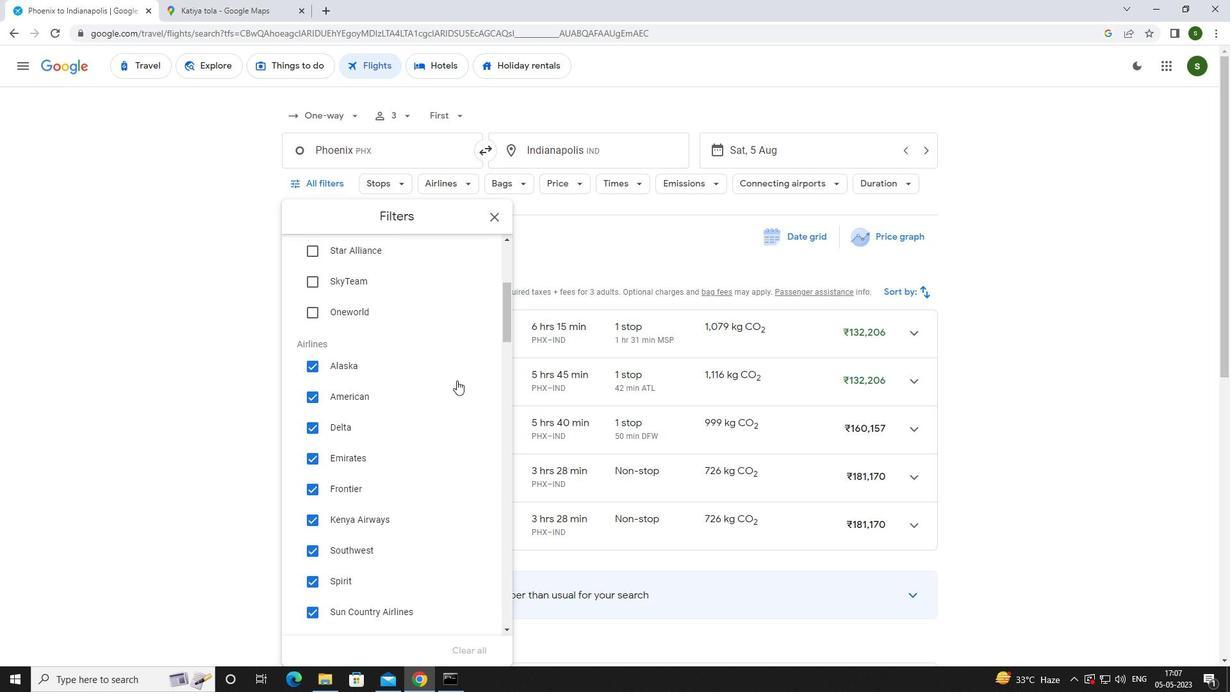 
Action: Mouse scrolled (457, 380) with delta (0, 0)
Screenshot: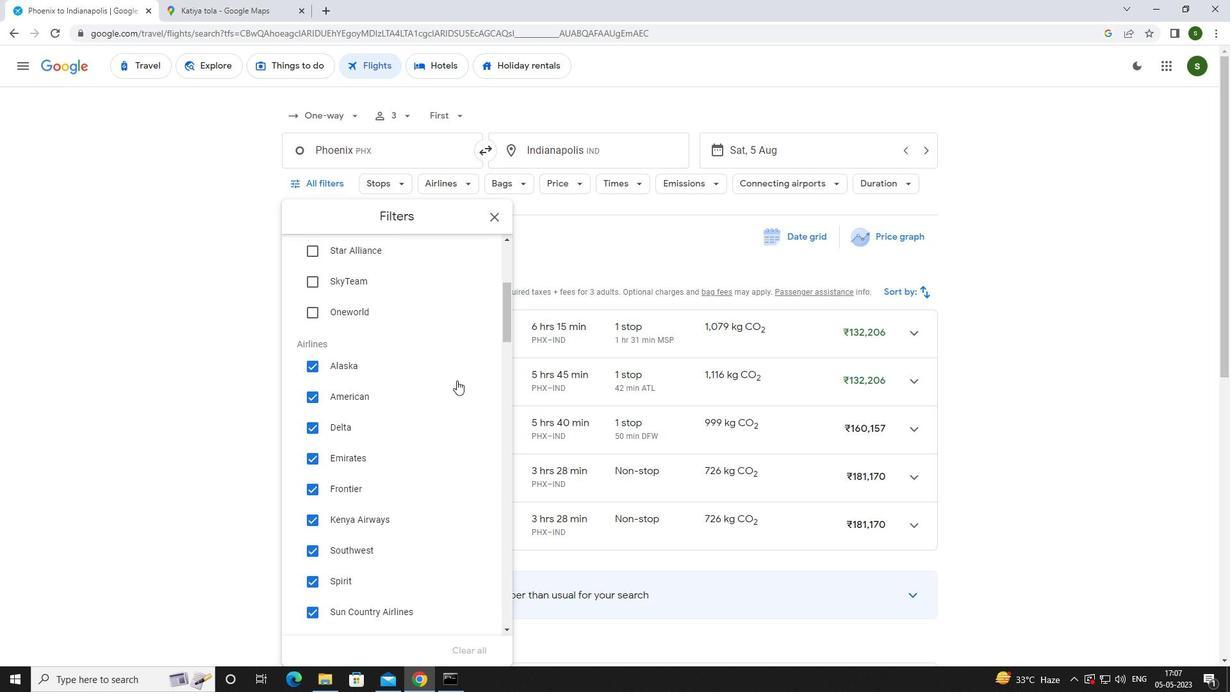 
Action: Mouse moved to (455, 382)
Screenshot: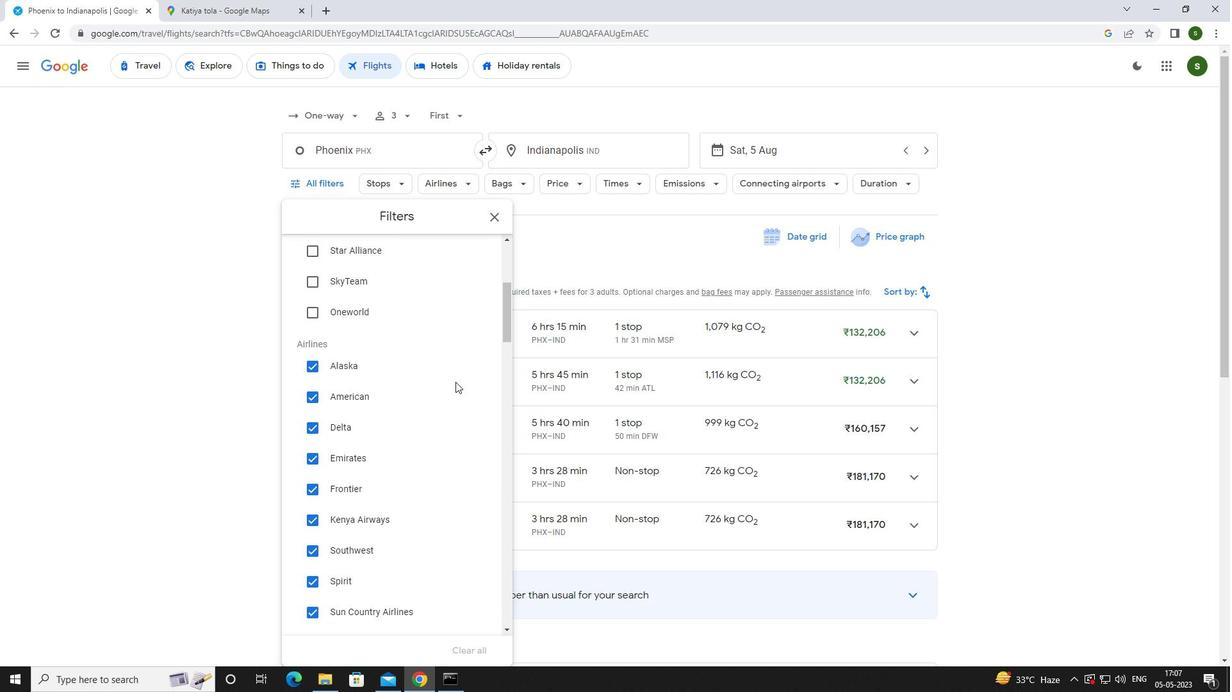 
Action: Mouse scrolled (455, 381) with delta (0, 0)
Screenshot: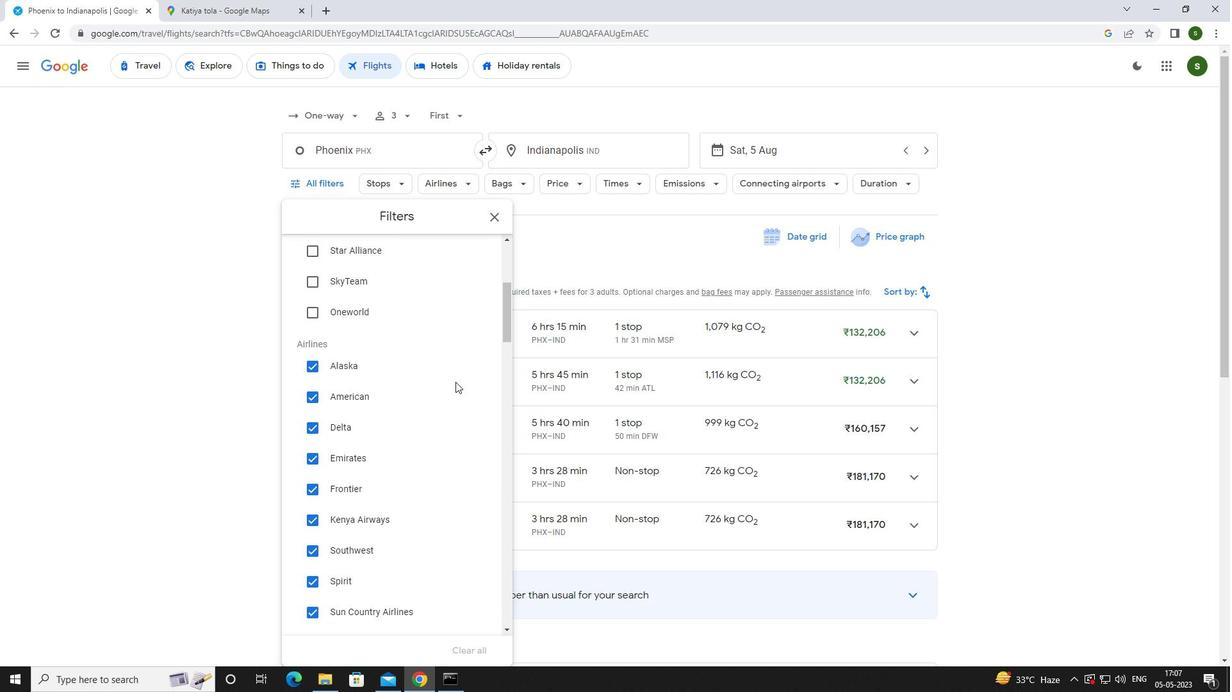 
Action: Mouse scrolled (455, 381) with delta (0, 0)
Screenshot: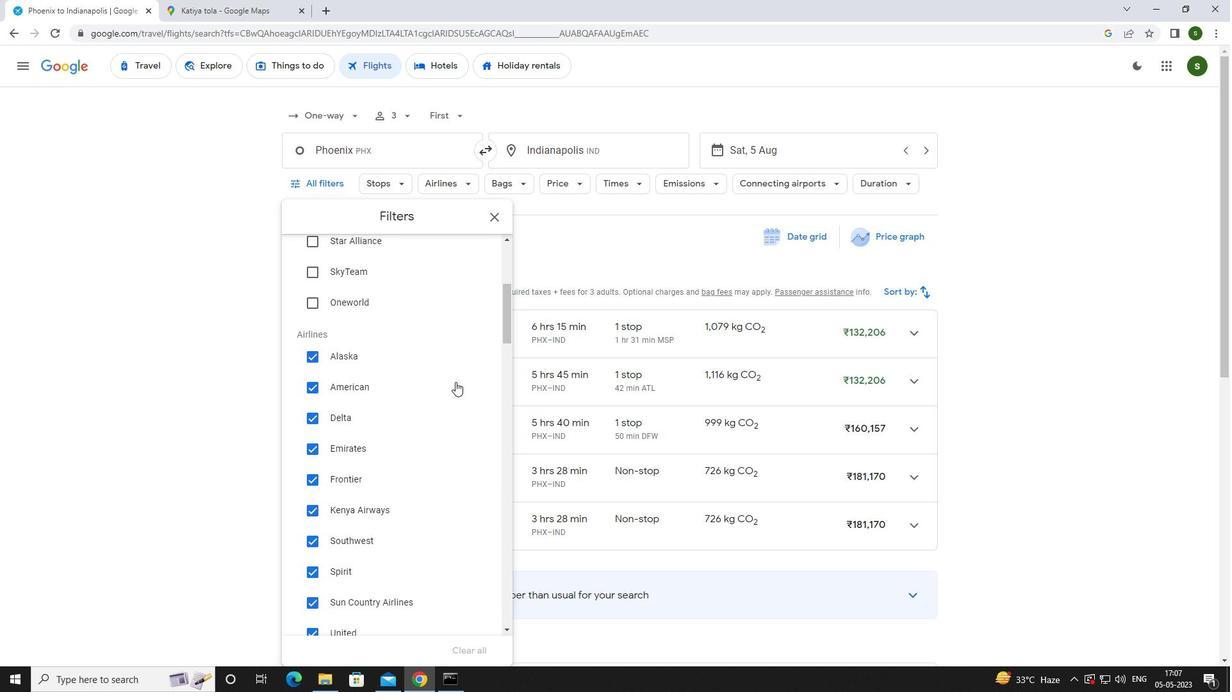 
Action: Mouse moved to (455, 382)
Screenshot: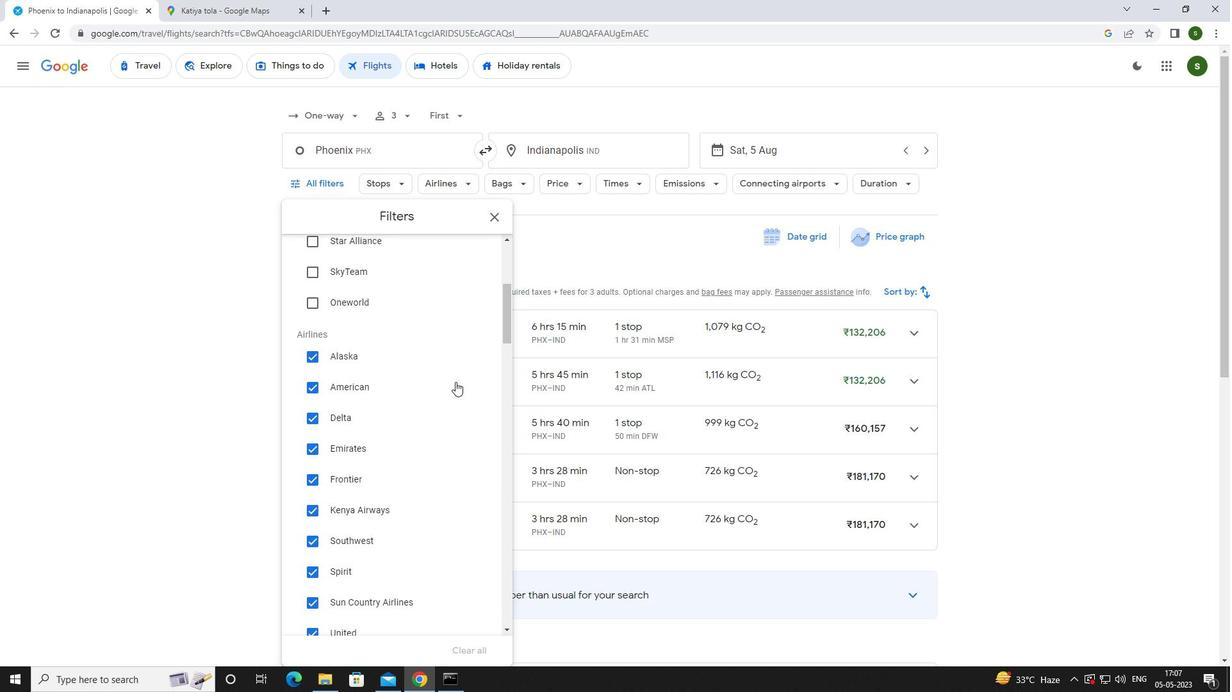
Action: Mouse scrolled (455, 381) with delta (0, 0)
Screenshot: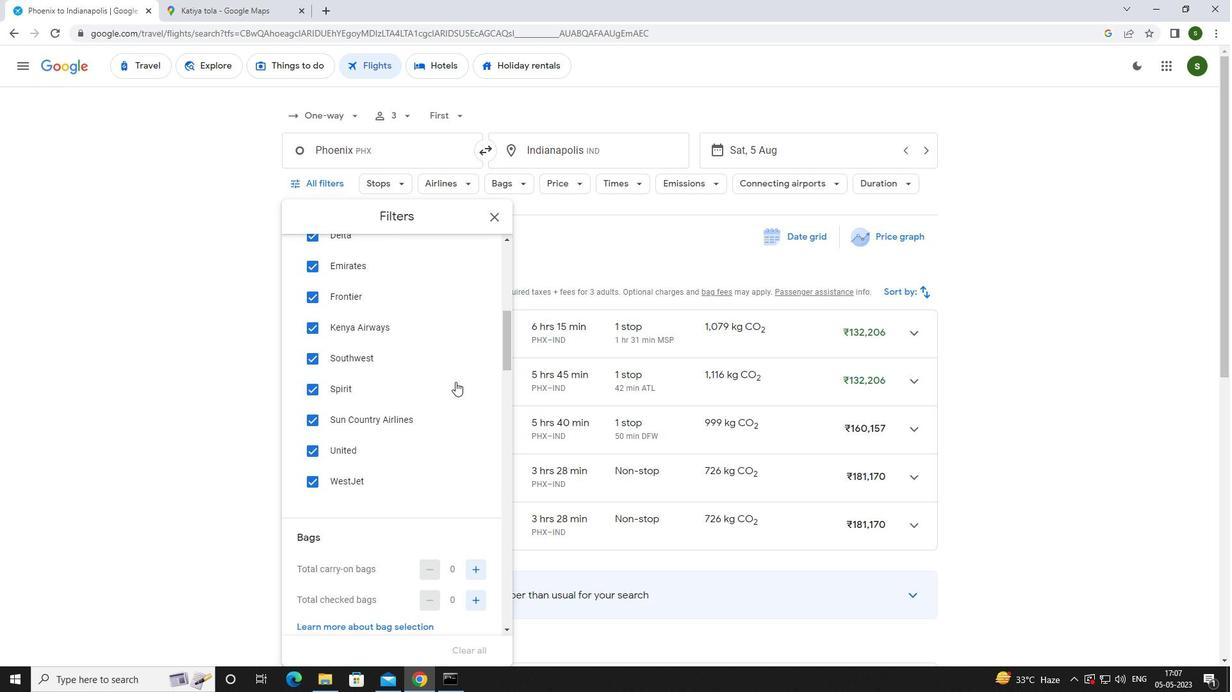 
Action: Mouse scrolled (455, 381) with delta (0, 0)
Screenshot: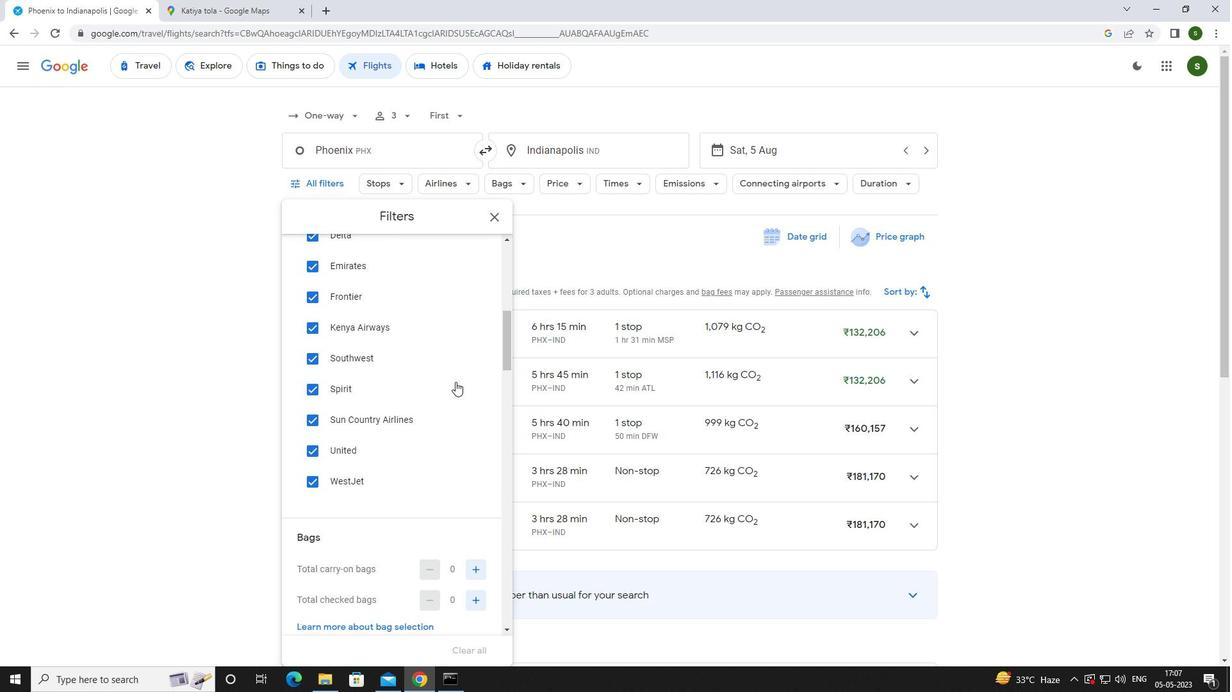
Action: Mouse scrolled (455, 381) with delta (0, 0)
Screenshot: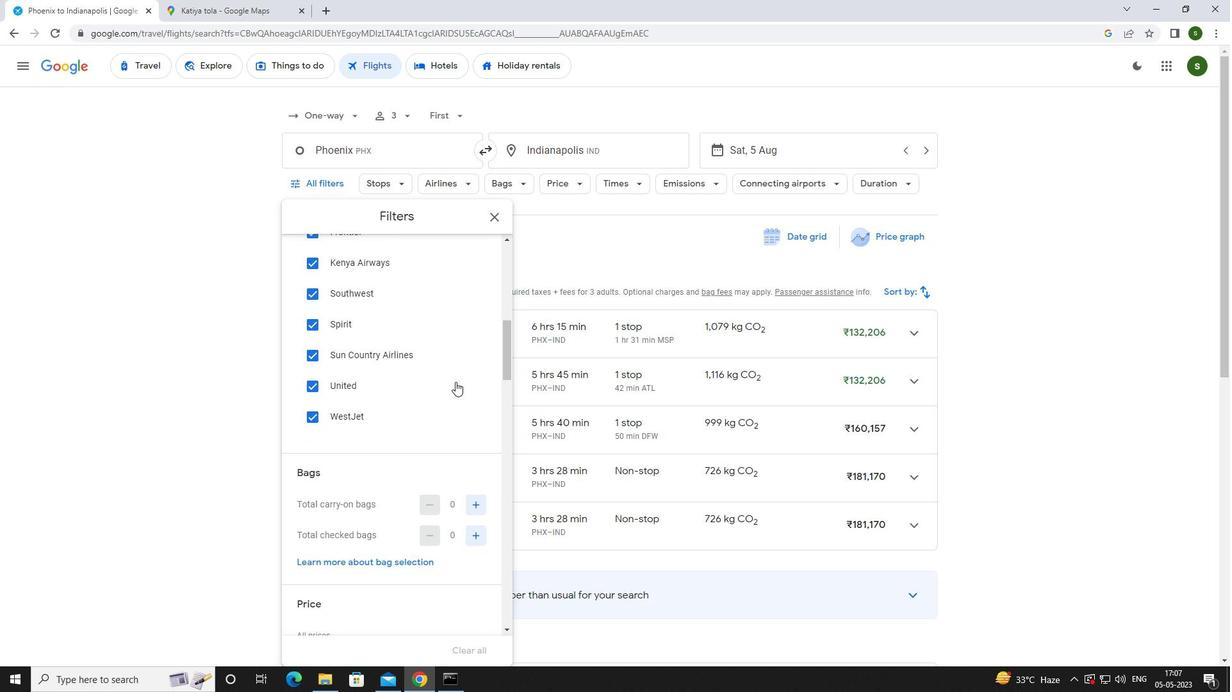 
Action: Mouse moved to (471, 403)
Screenshot: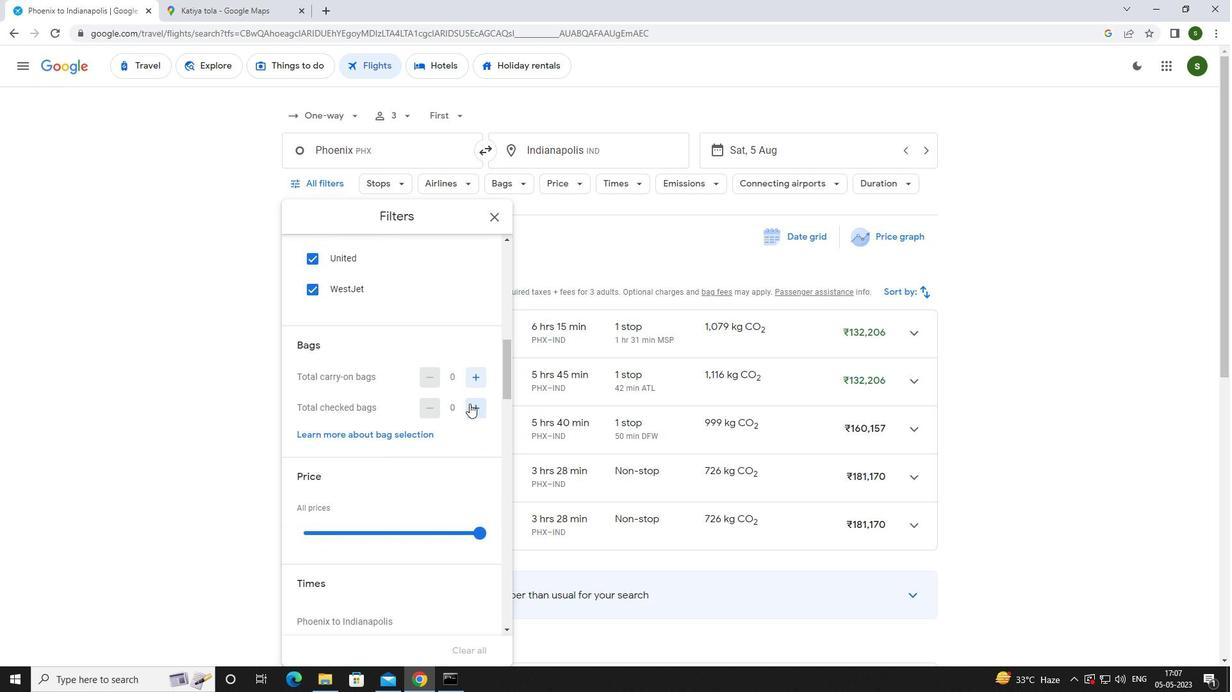 
Action: Mouse pressed left at (471, 403)
Screenshot: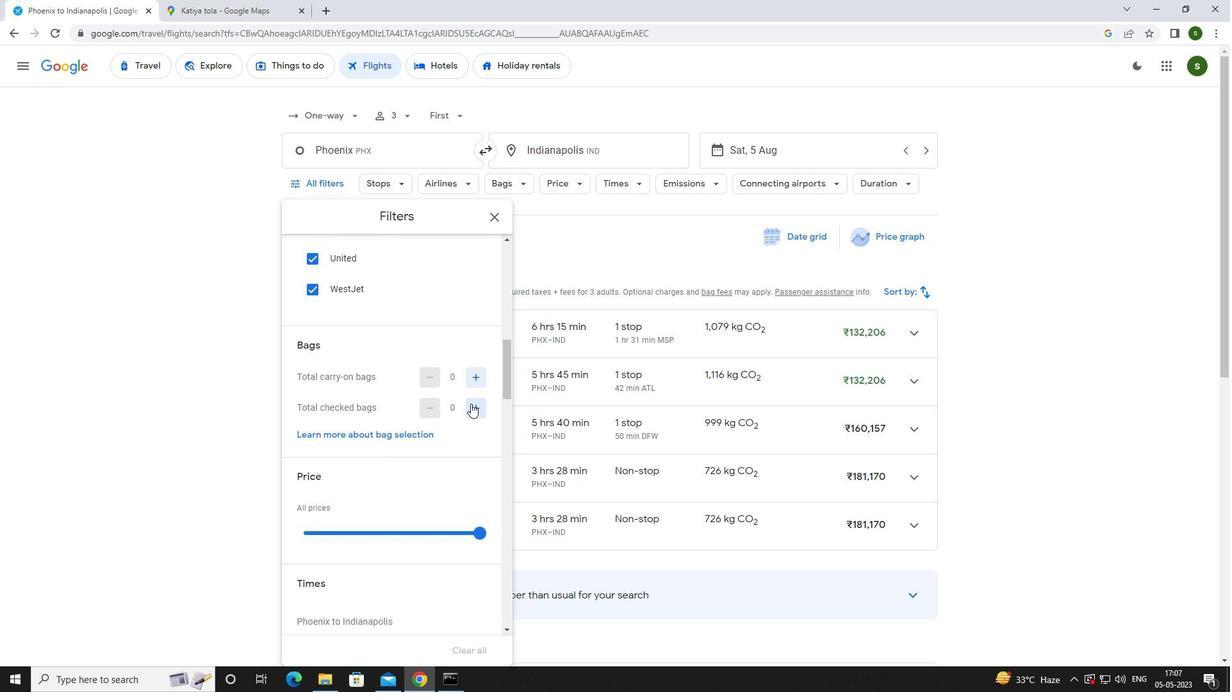 
Action: Mouse pressed left at (471, 403)
Screenshot: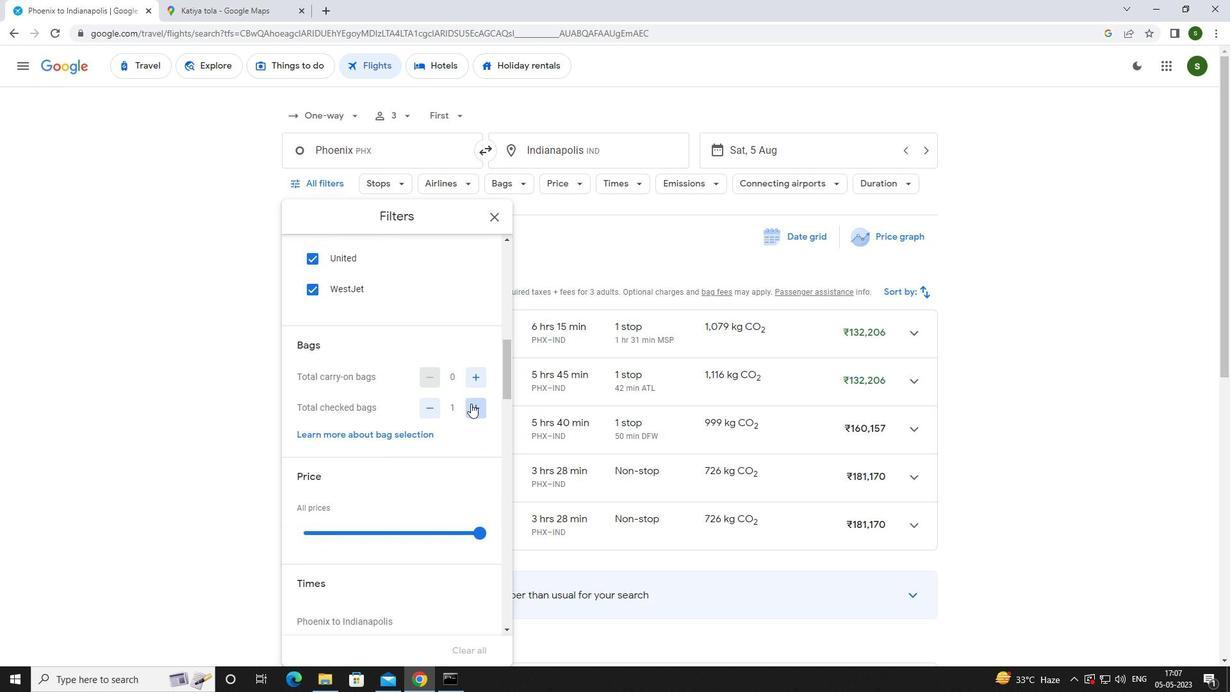 
Action: Mouse moved to (481, 531)
Screenshot: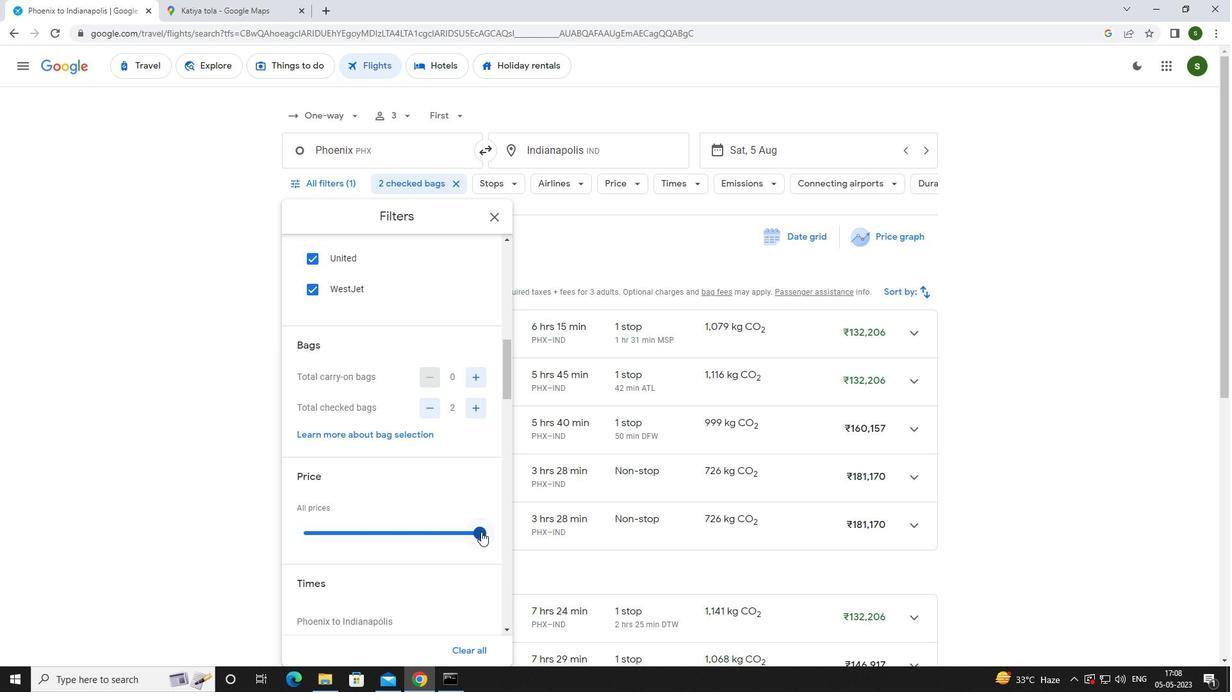 
Action: Mouse pressed left at (481, 531)
Screenshot: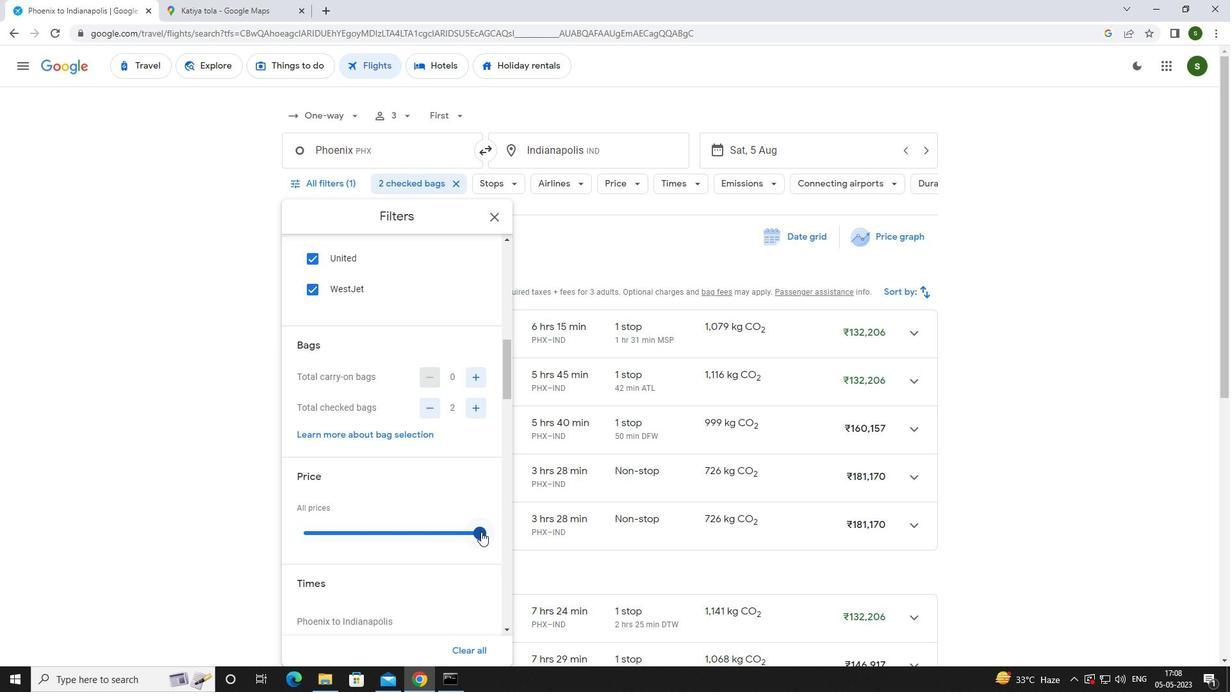 
Action: Mouse moved to (303, 531)
Screenshot: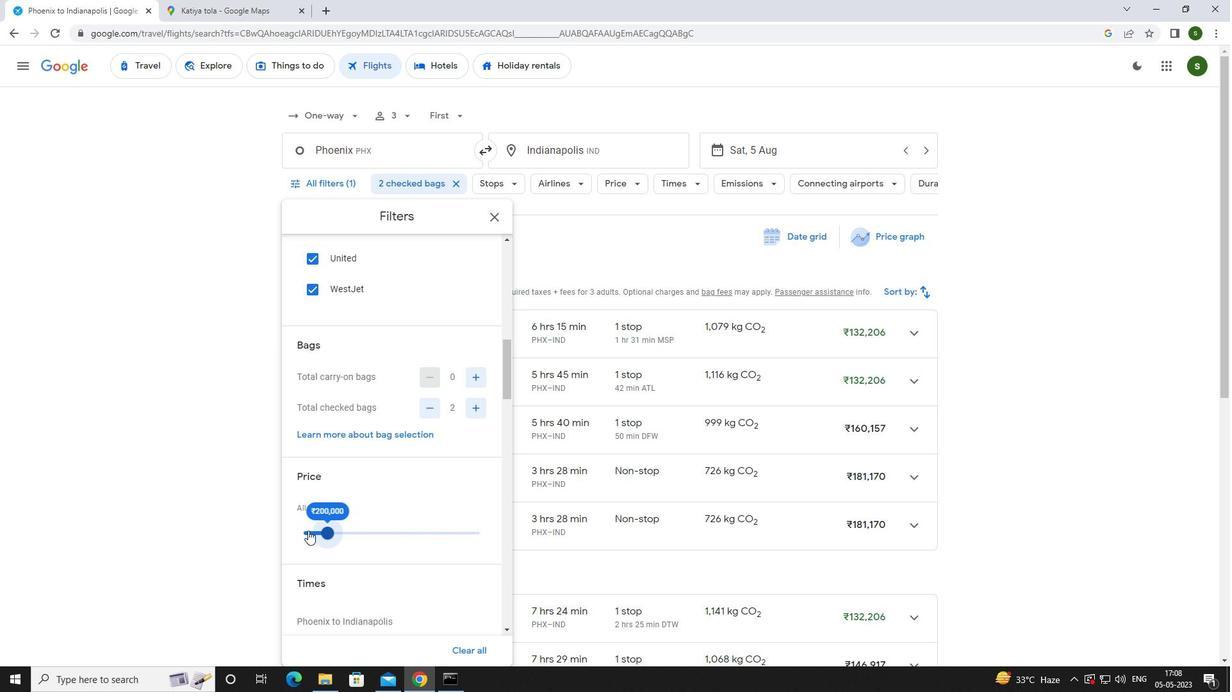 
Action: Mouse scrolled (303, 530) with delta (0, 0)
Screenshot: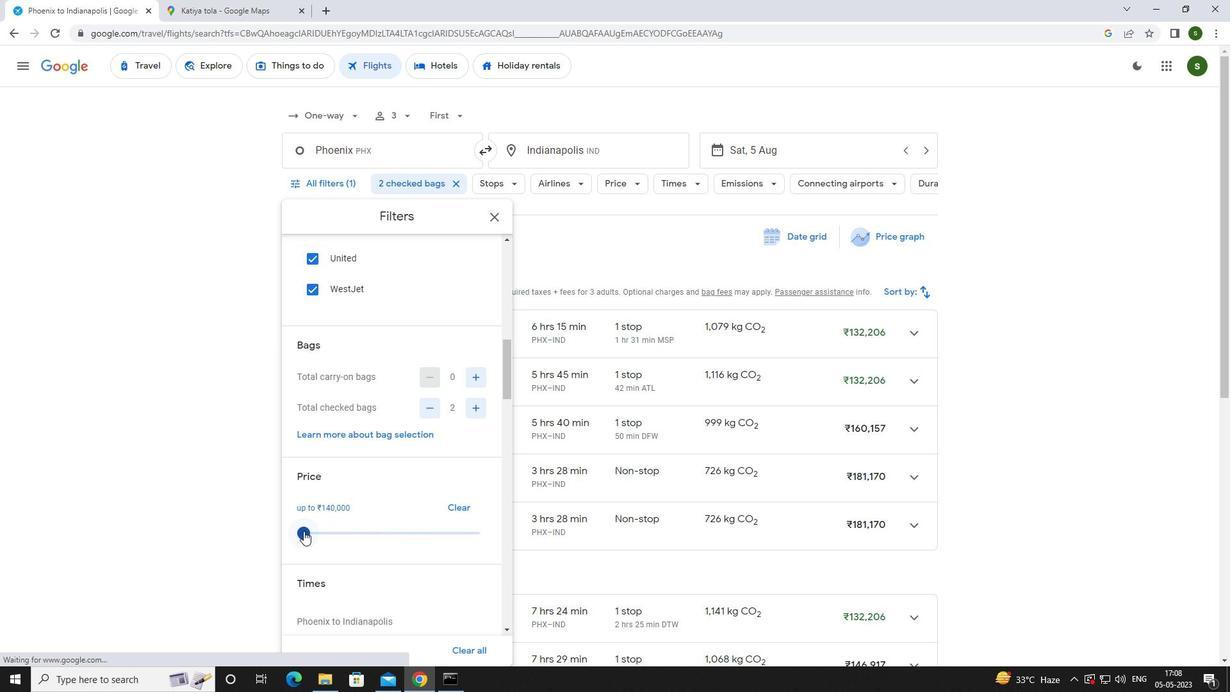 
Action: Mouse scrolled (303, 530) with delta (0, 0)
Screenshot: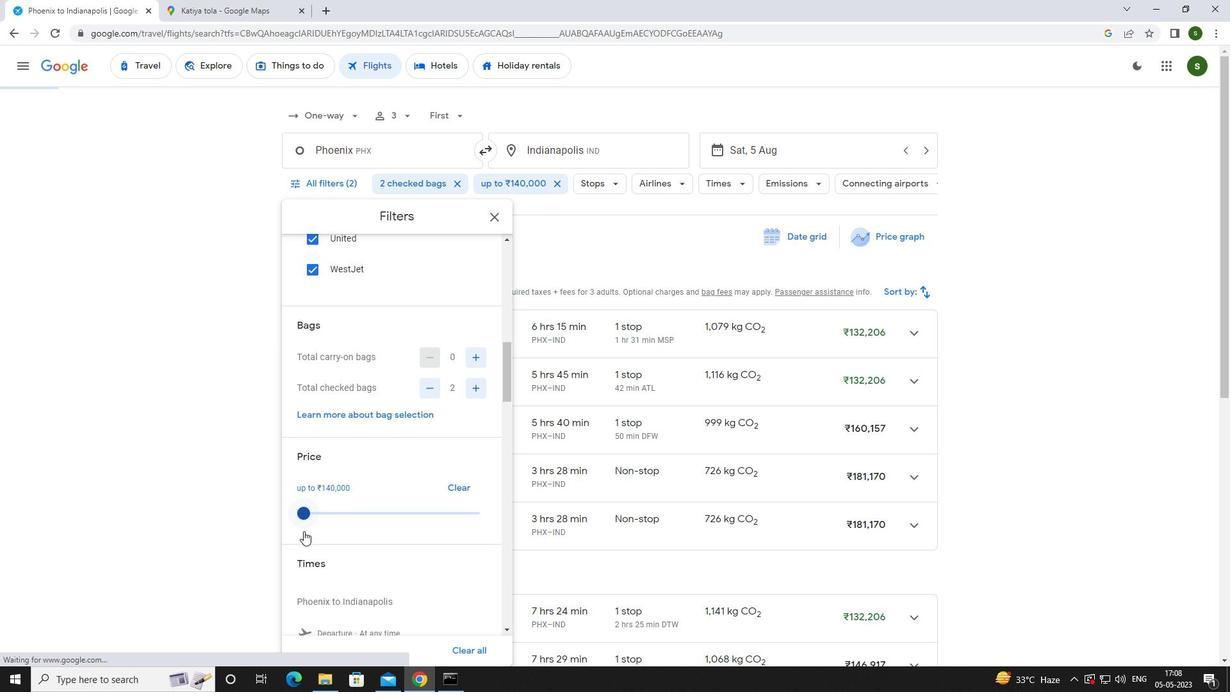 
Action: Mouse moved to (301, 551)
Screenshot: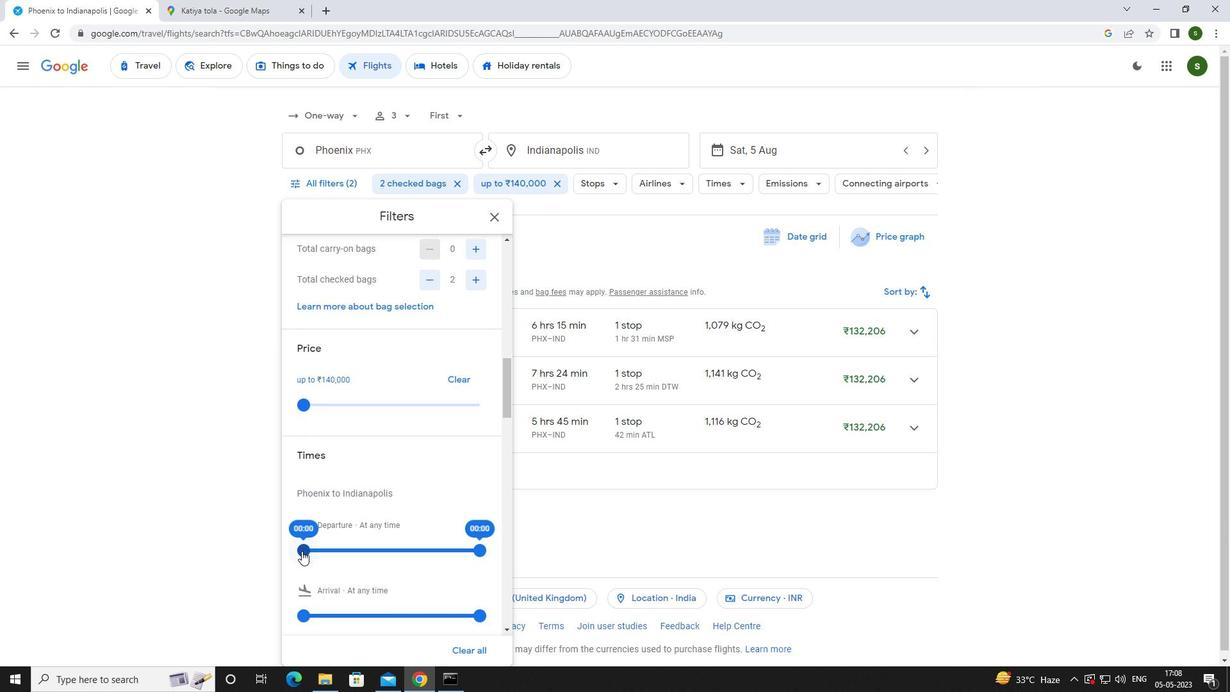
Action: Mouse pressed left at (301, 551)
Screenshot: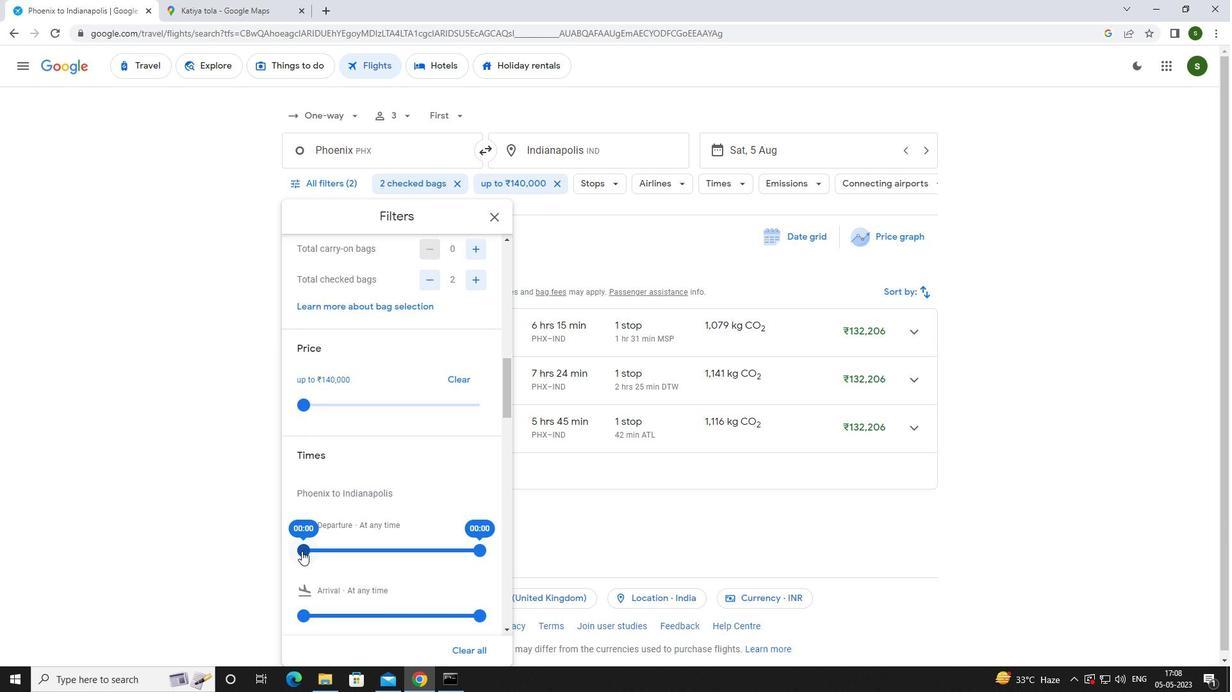 
Action: Mouse moved to (574, 528)
Screenshot: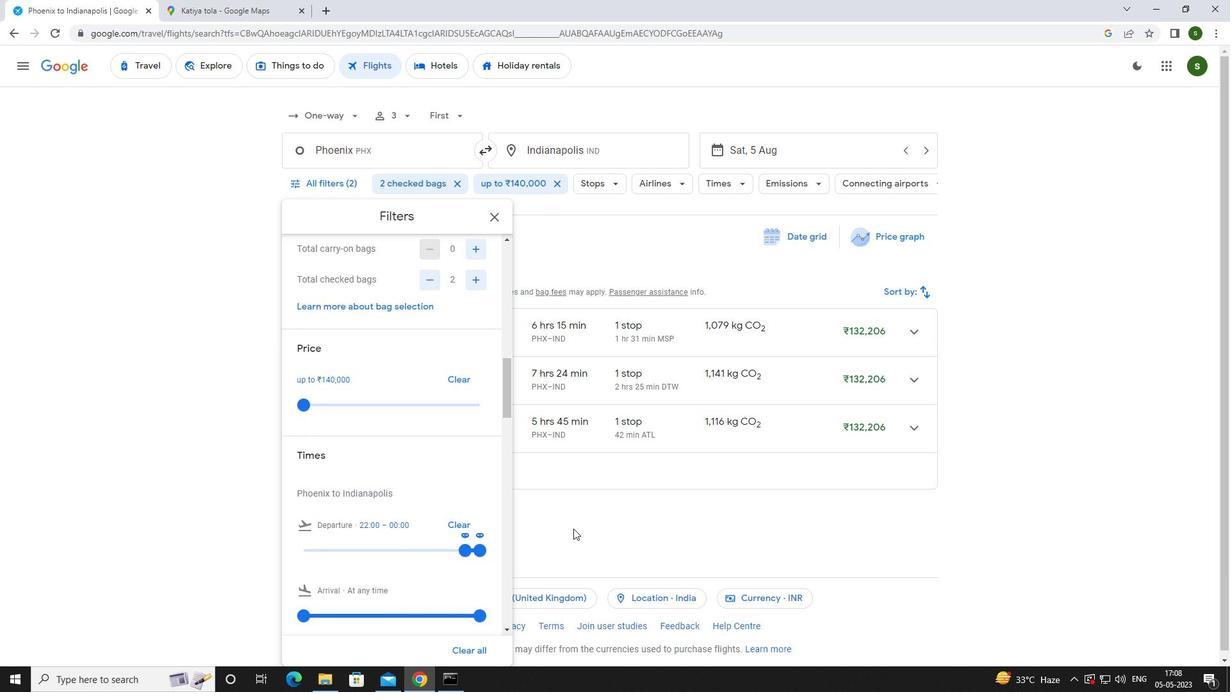 
Action: Mouse pressed left at (574, 528)
Screenshot: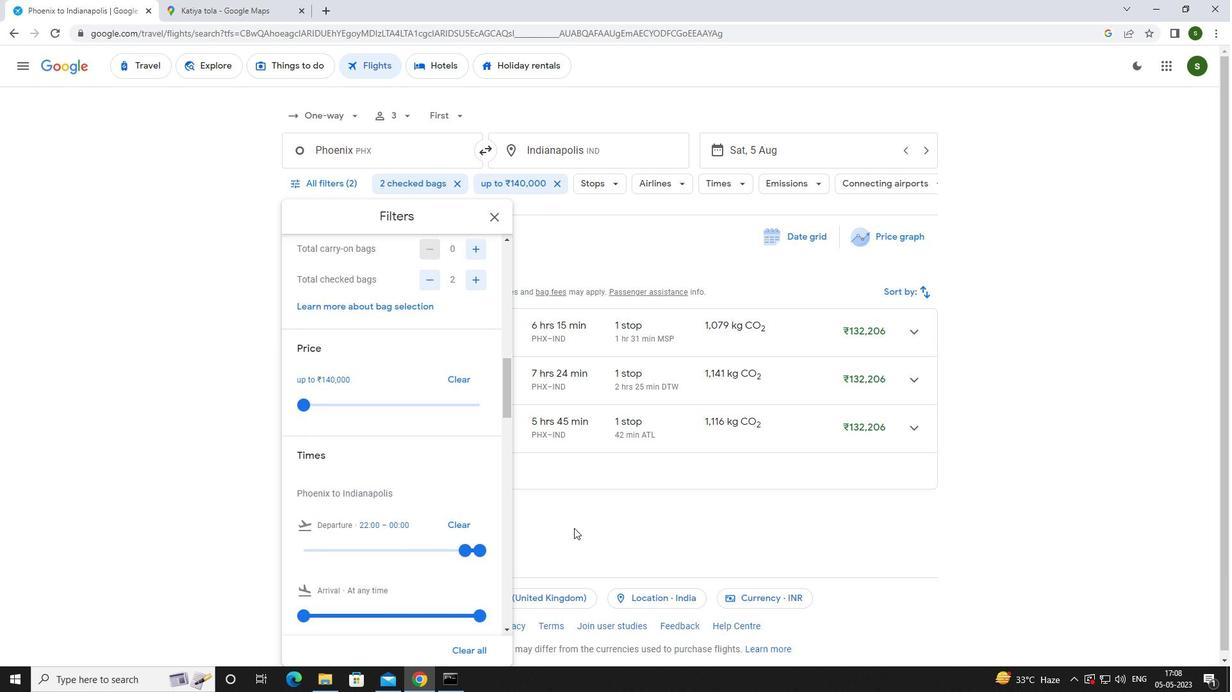
